 Task: Search one way flight ticket for 5 adults, 1 child, 2 infants in seat and 1 infant on lap in business from Panama City: Northwest Florida Beaches International Airport to Fort Wayne: Fort Wayne International Airport on 5-4-2023. Choice of flights is Alaska. Number of bags: 11 checked bags. Price is upto 91000. Outbound departure time preference is 23:30.
Action: Mouse moved to (302, 270)
Screenshot: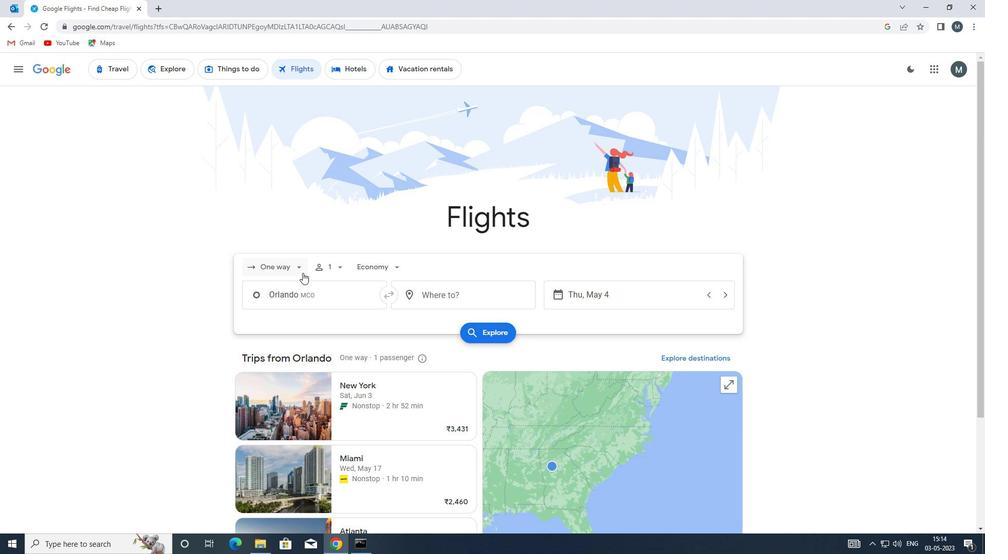 
Action: Mouse pressed left at (302, 270)
Screenshot: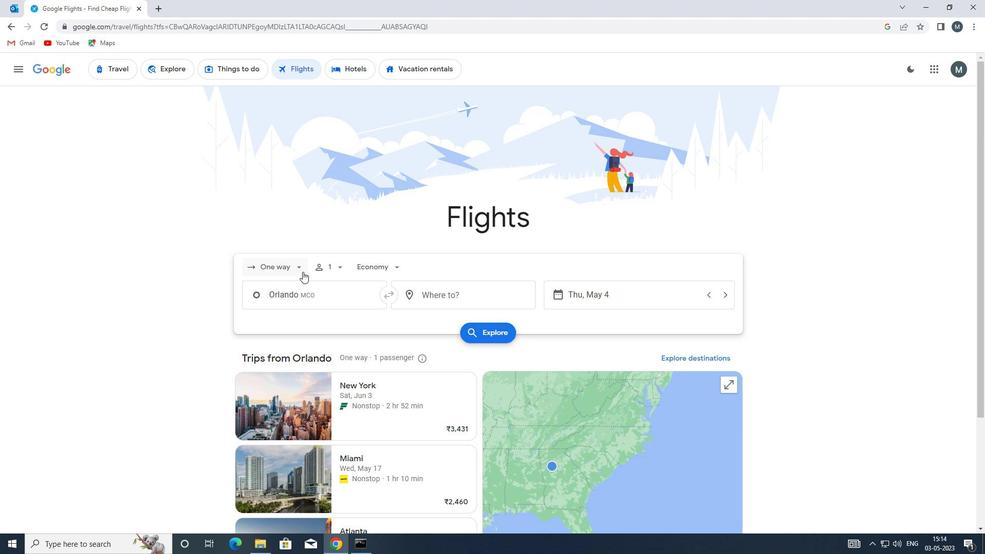 
Action: Mouse moved to (294, 316)
Screenshot: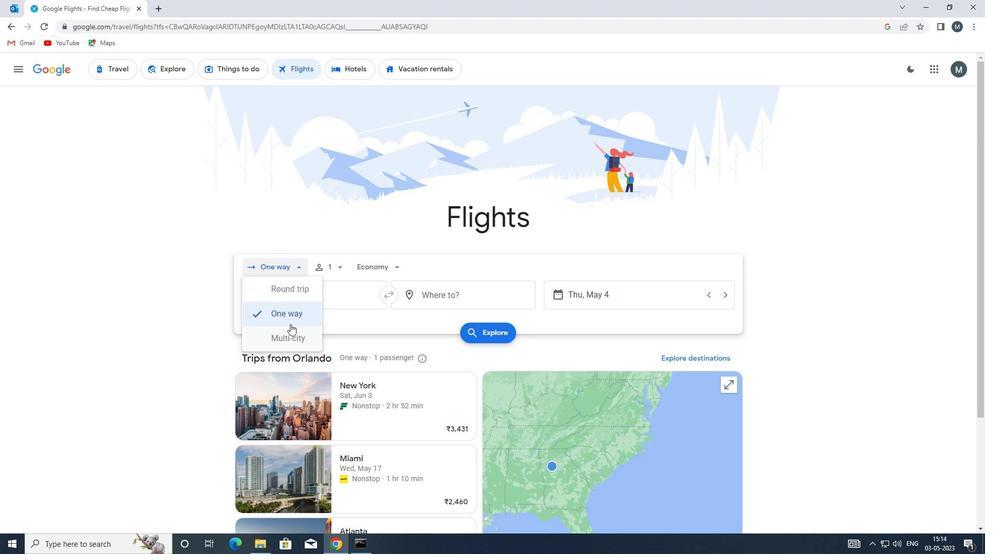 
Action: Mouse pressed left at (294, 316)
Screenshot: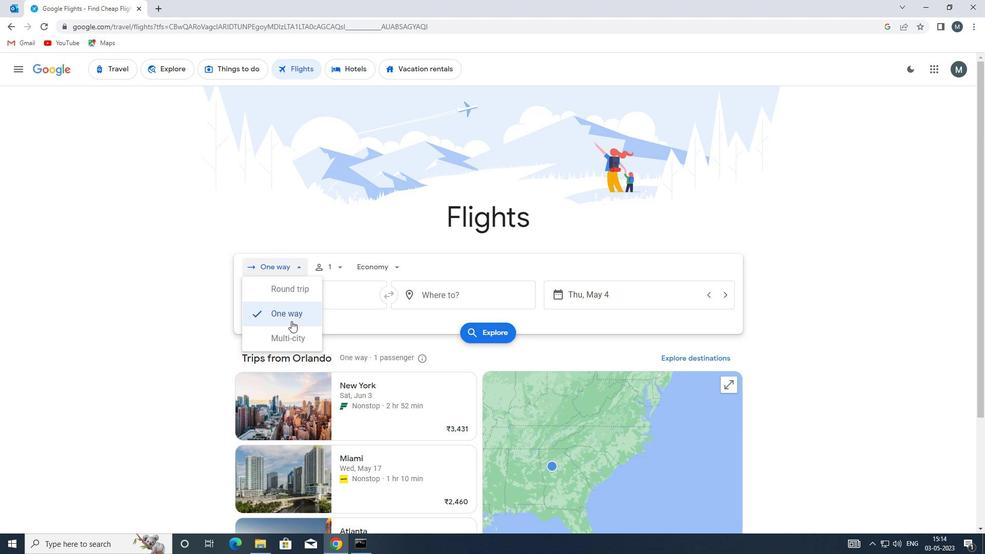 
Action: Mouse moved to (344, 269)
Screenshot: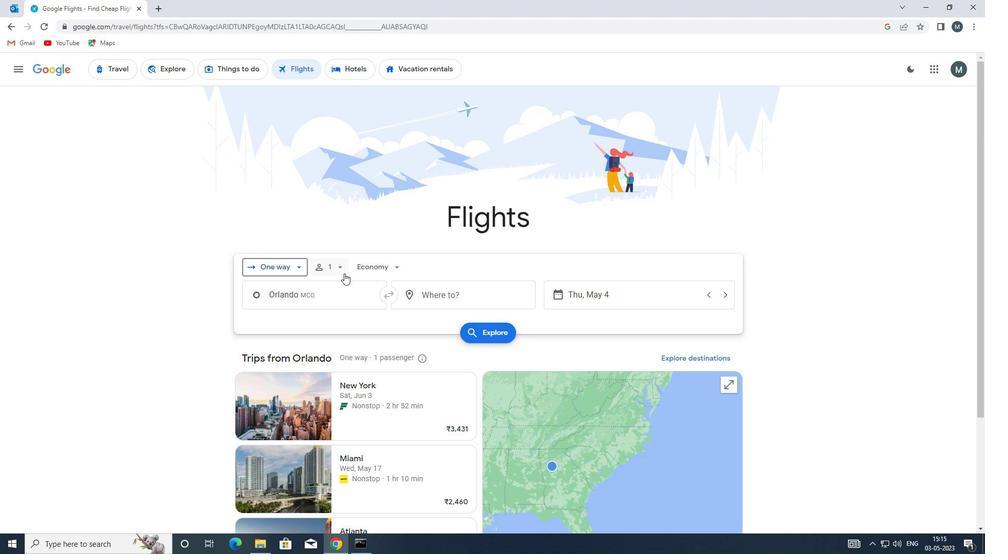 
Action: Mouse pressed left at (344, 269)
Screenshot: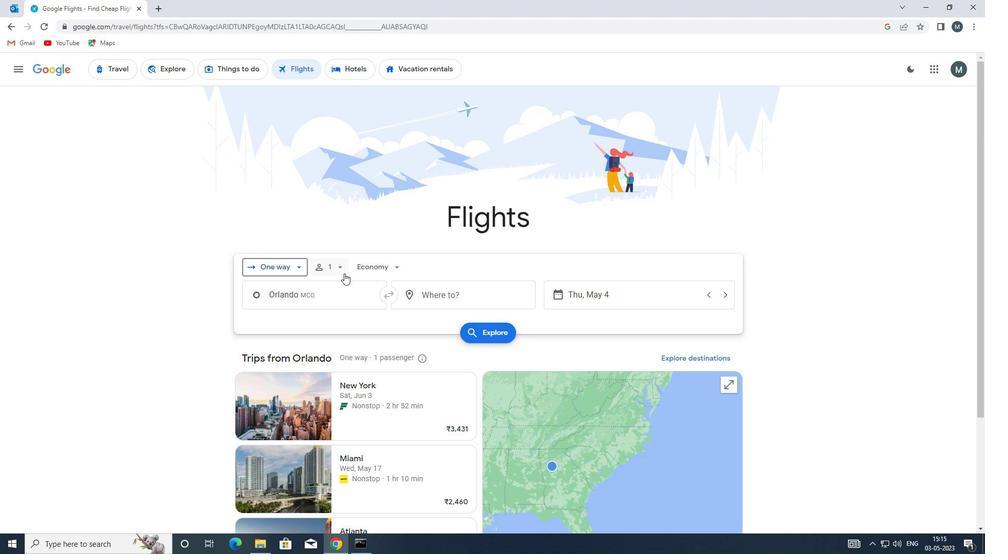 
Action: Mouse moved to (418, 295)
Screenshot: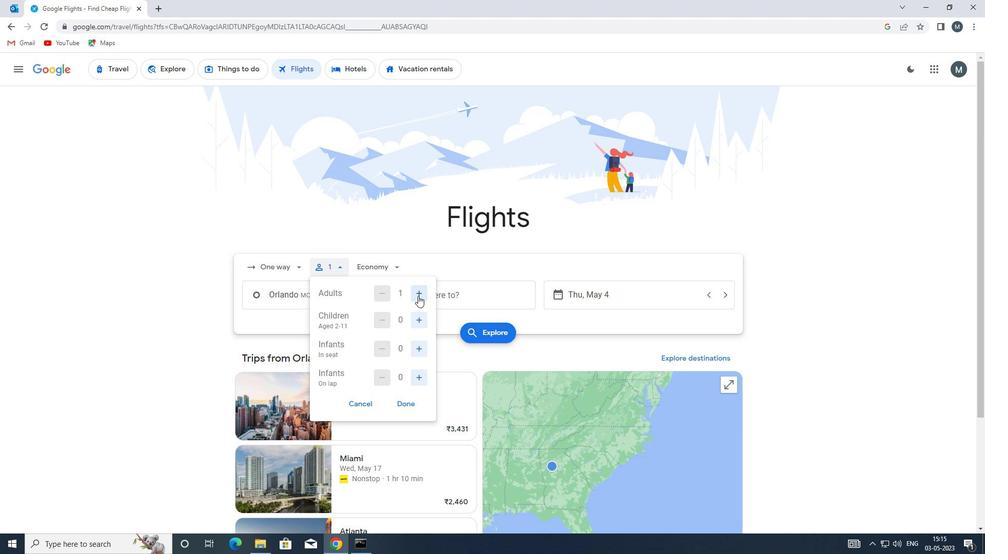 
Action: Mouse pressed left at (418, 295)
Screenshot: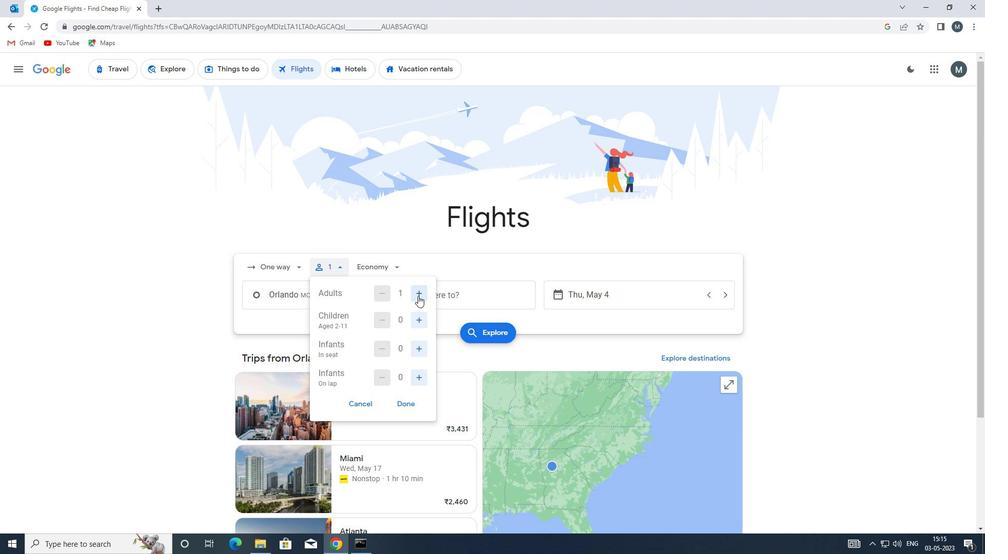 
Action: Mouse pressed left at (418, 295)
Screenshot: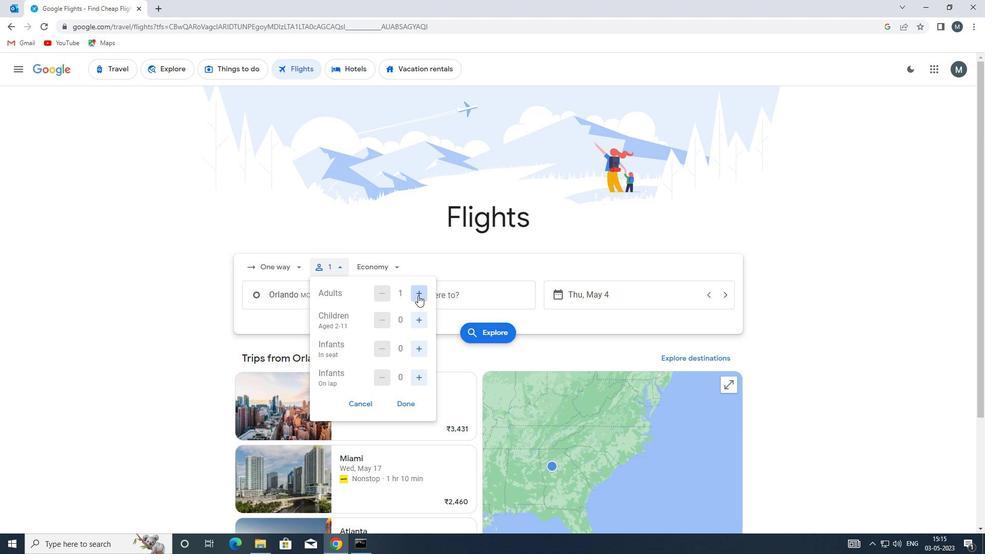 
Action: Mouse pressed left at (418, 295)
Screenshot: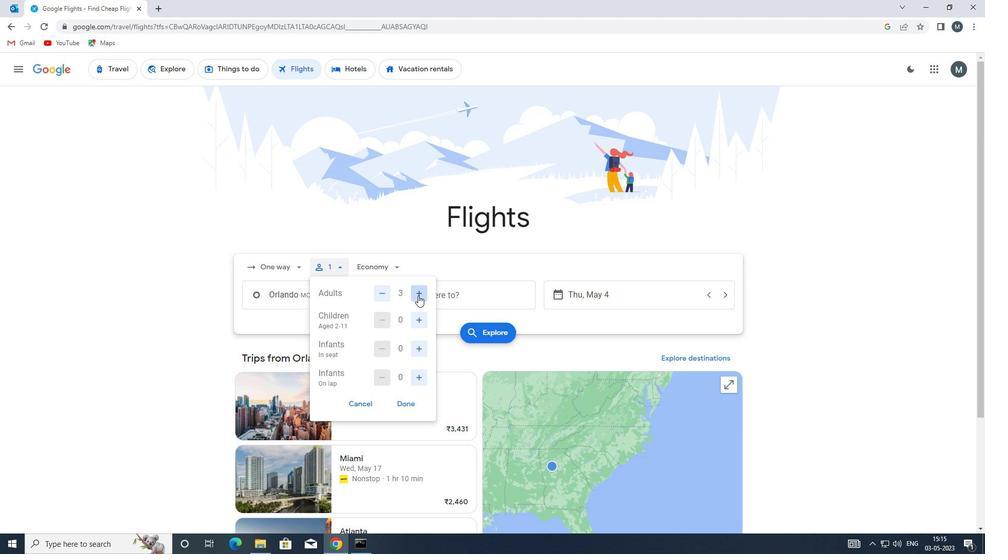 
Action: Mouse pressed left at (418, 295)
Screenshot: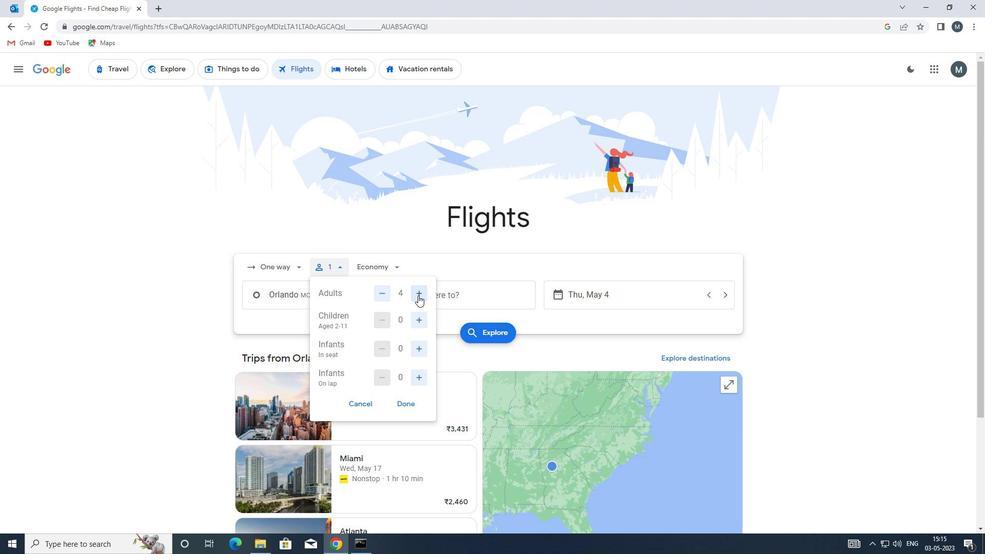 
Action: Mouse moved to (420, 319)
Screenshot: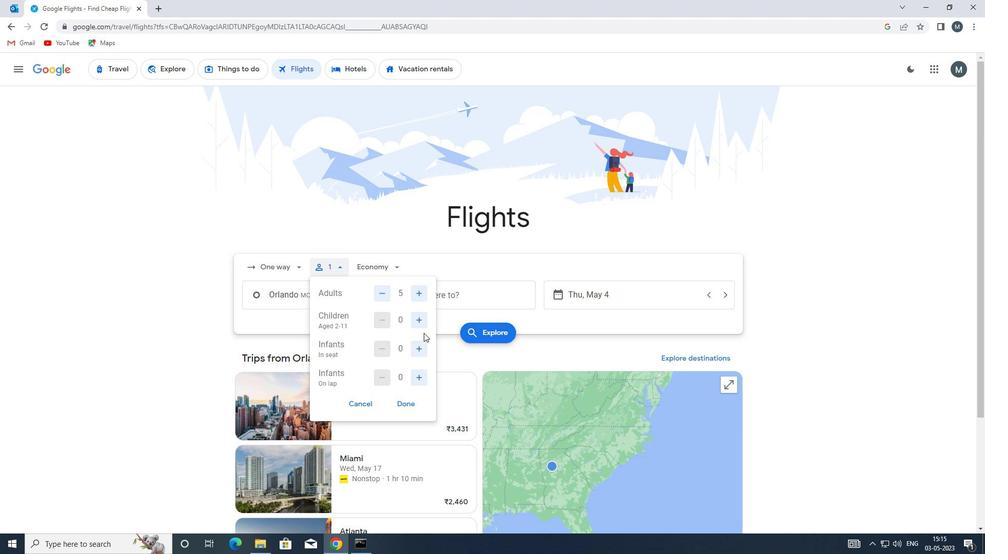 
Action: Mouse pressed left at (420, 319)
Screenshot: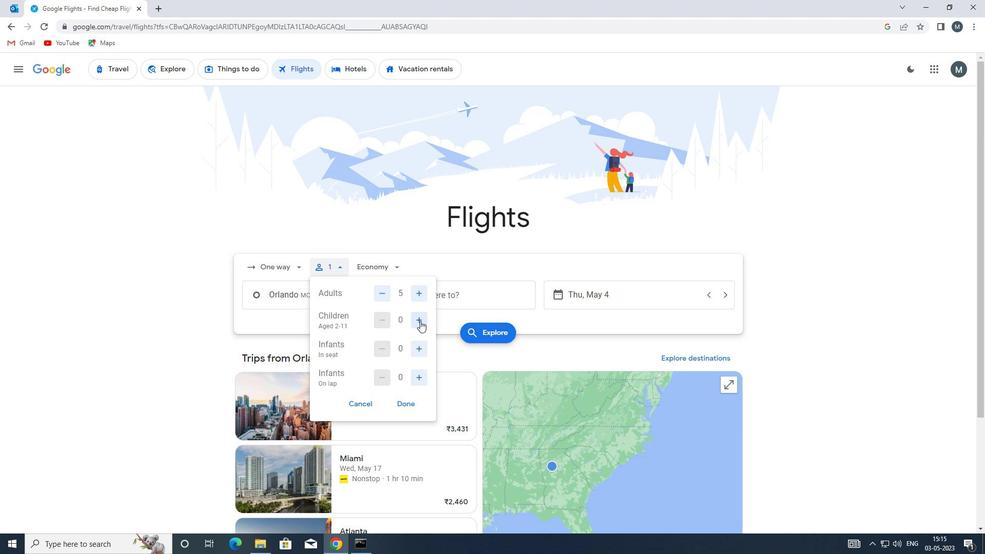 
Action: Mouse moved to (421, 346)
Screenshot: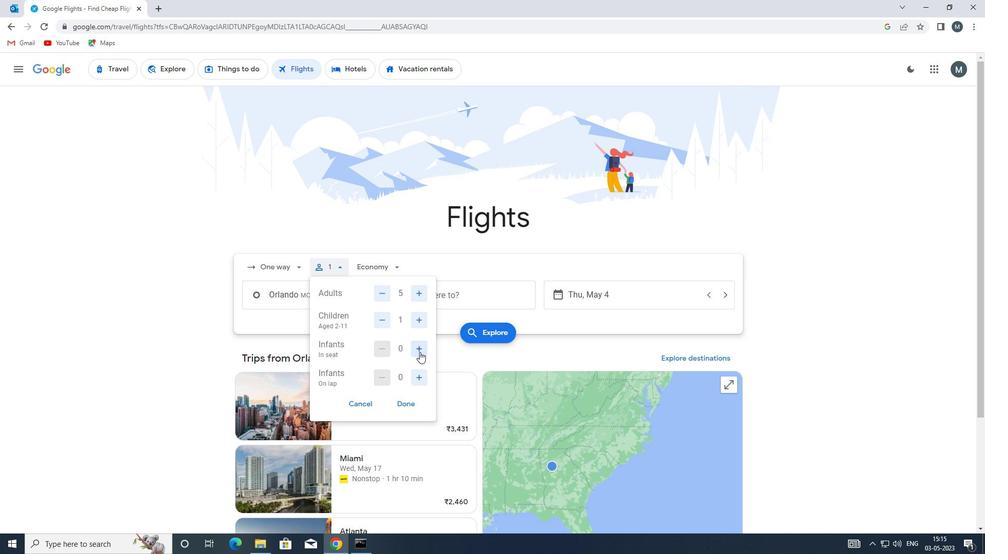 
Action: Mouse pressed left at (421, 346)
Screenshot: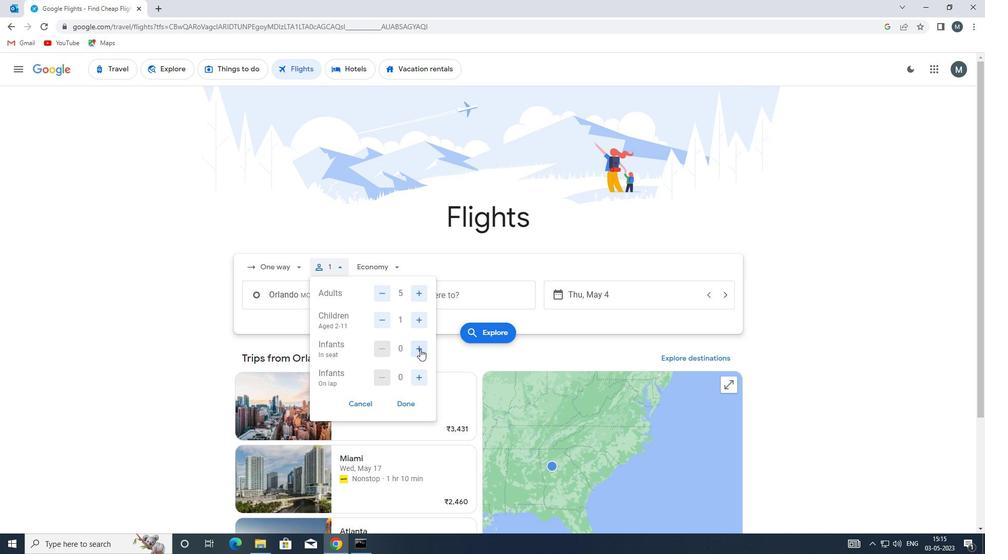 
Action: Mouse pressed left at (421, 346)
Screenshot: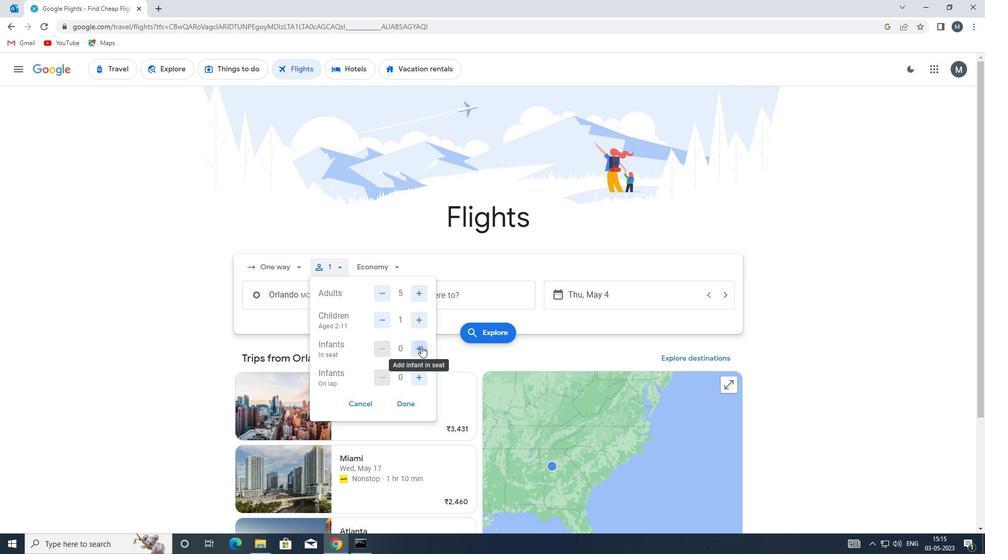 
Action: Mouse moved to (417, 374)
Screenshot: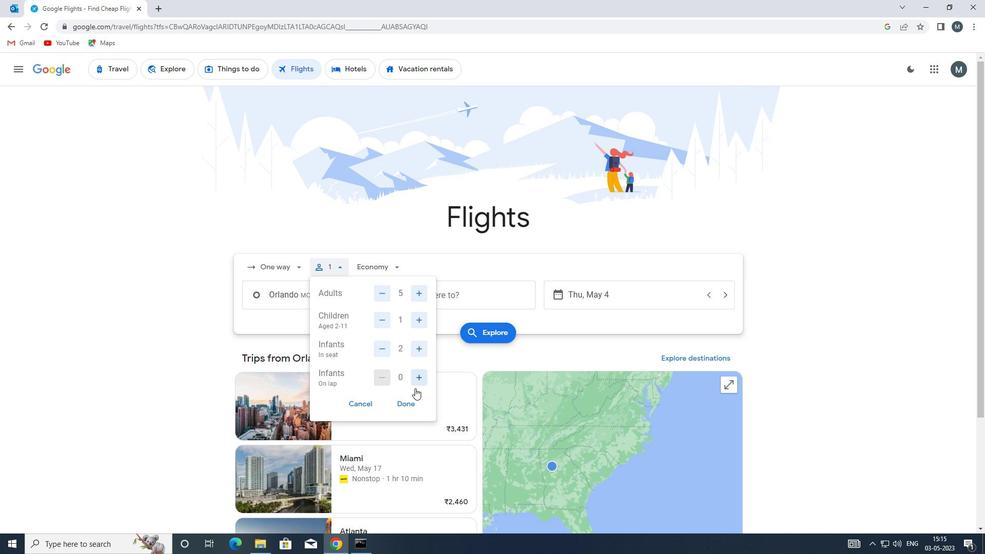 
Action: Mouse pressed left at (417, 374)
Screenshot: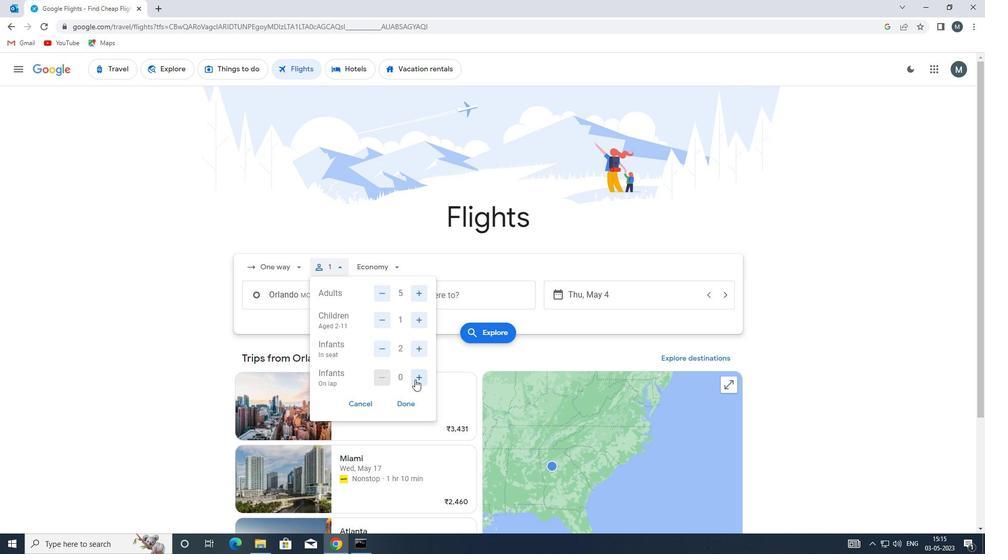 
Action: Mouse moved to (410, 410)
Screenshot: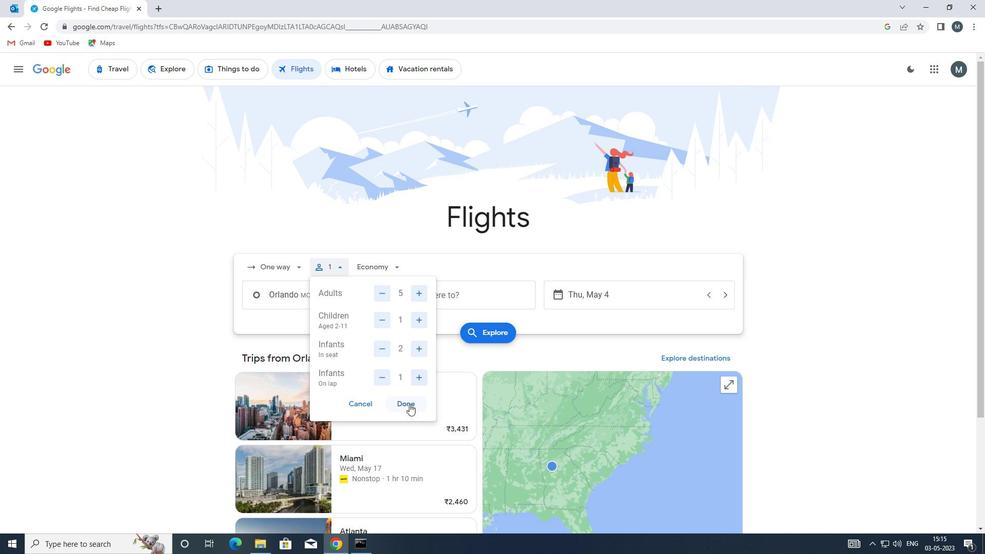 
Action: Mouse pressed left at (410, 410)
Screenshot: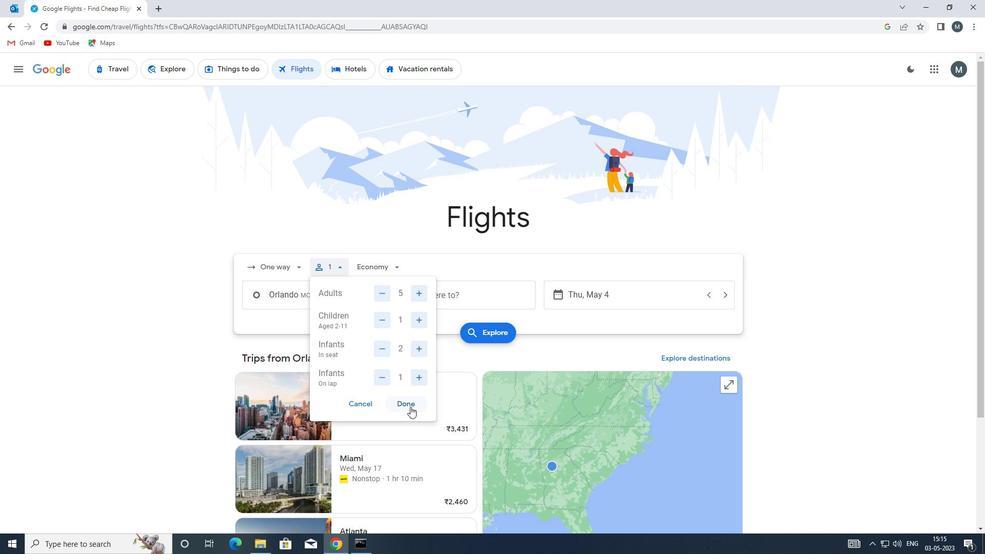 
Action: Mouse moved to (387, 268)
Screenshot: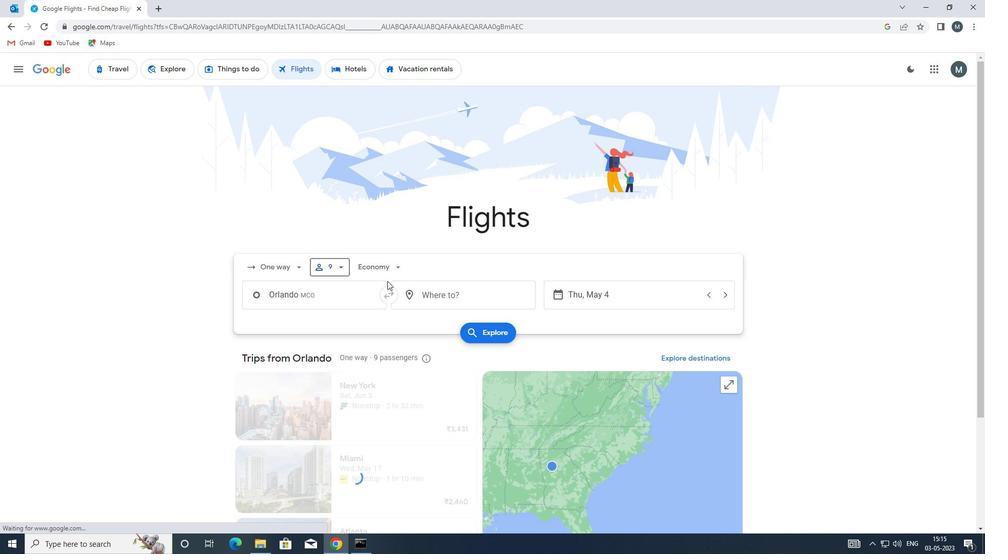 
Action: Mouse pressed left at (387, 268)
Screenshot: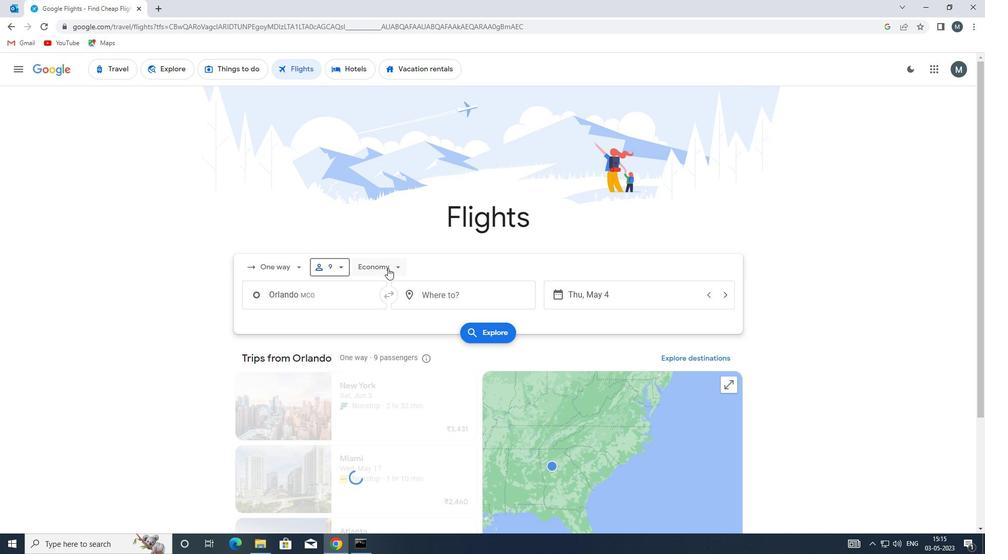 
Action: Mouse moved to (402, 337)
Screenshot: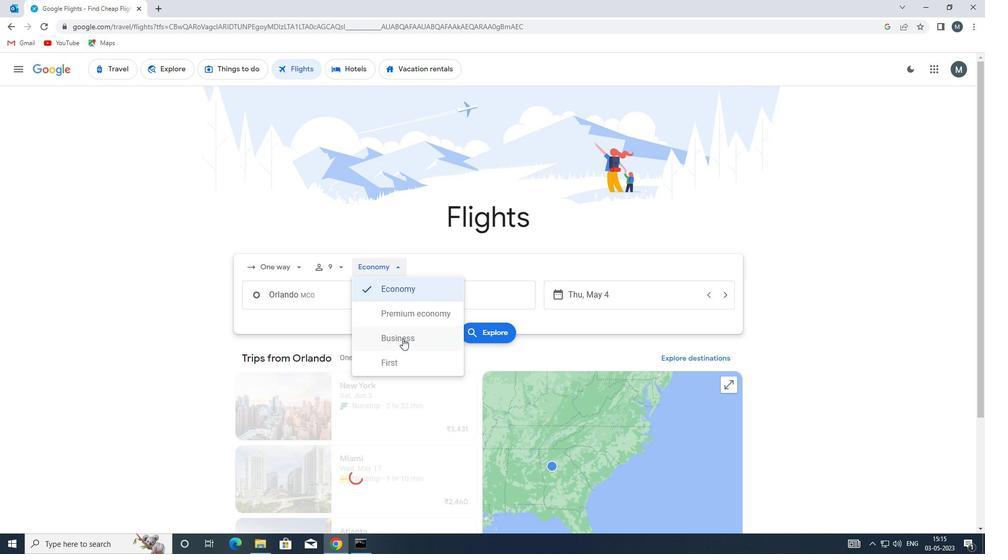 
Action: Mouse pressed left at (402, 337)
Screenshot: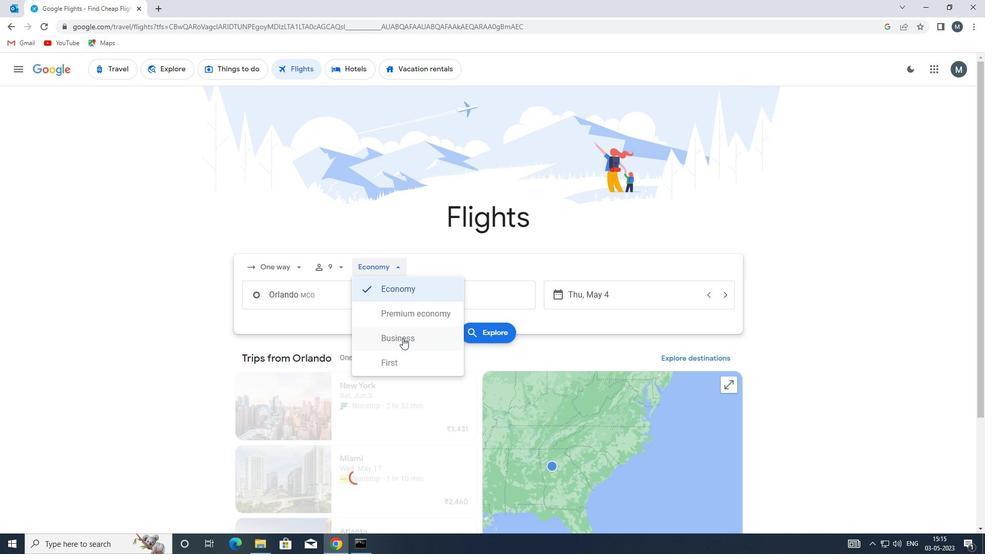
Action: Mouse moved to (312, 299)
Screenshot: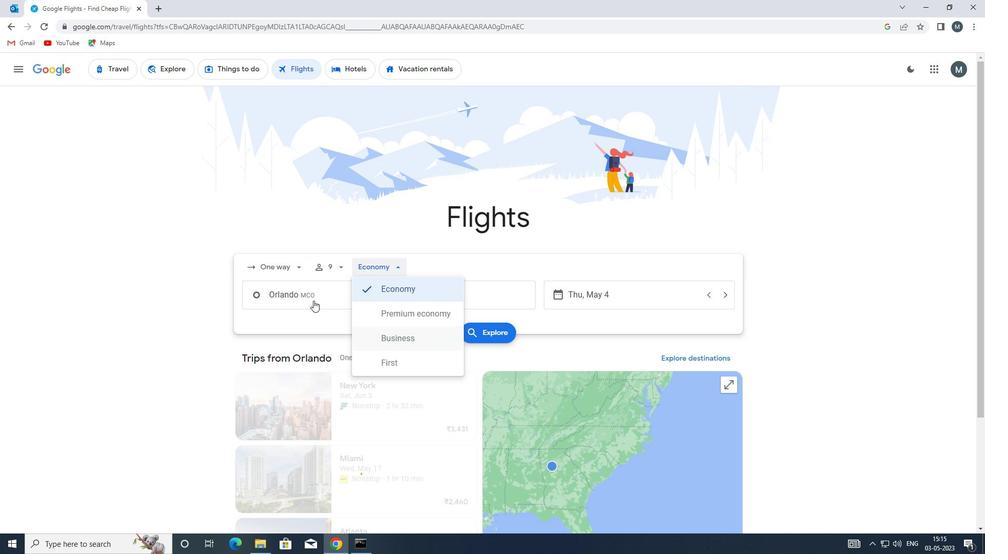 
Action: Mouse pressed left at (312, 299)
Screenshot: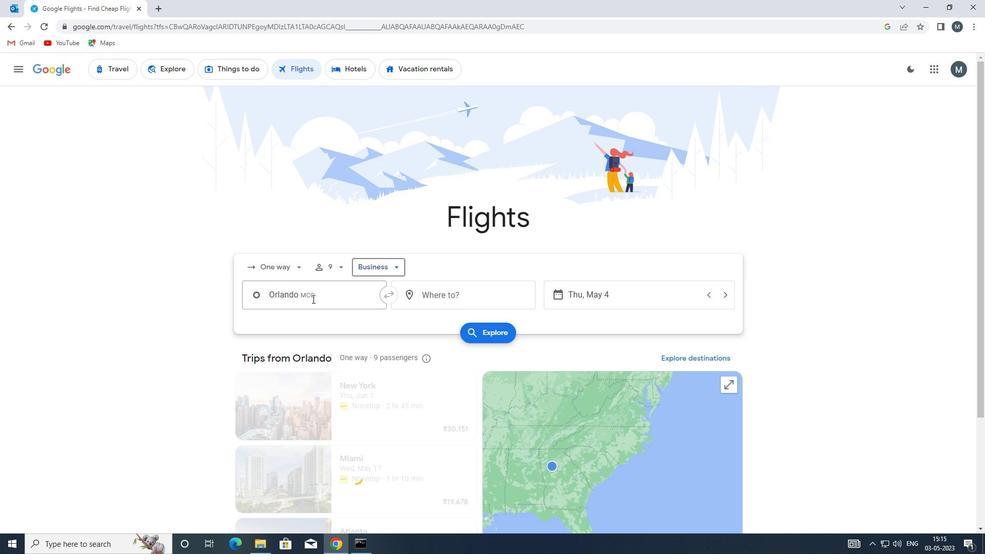 
Action: Key pressed ec
Screenshot: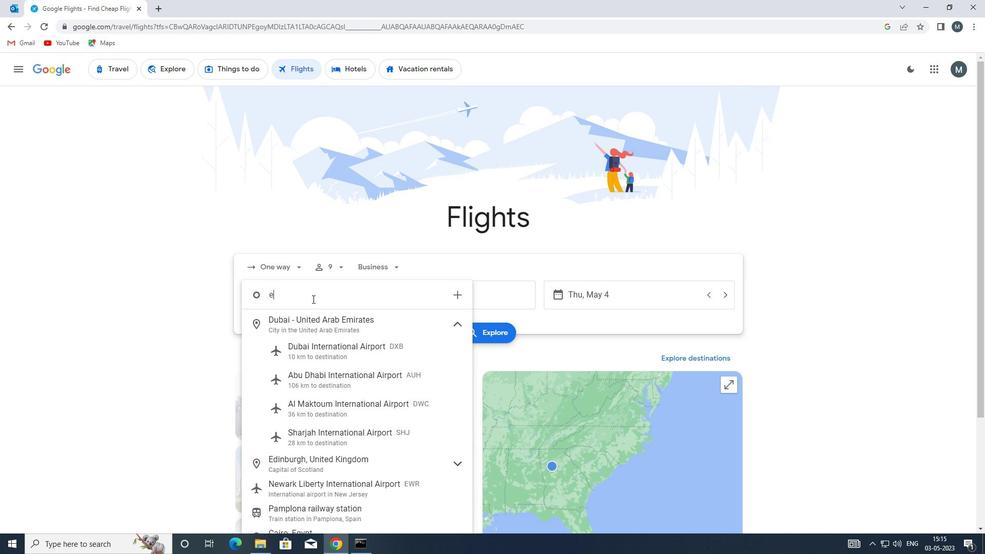 
Action: Mouse moved to (312, 299)
Screenshot: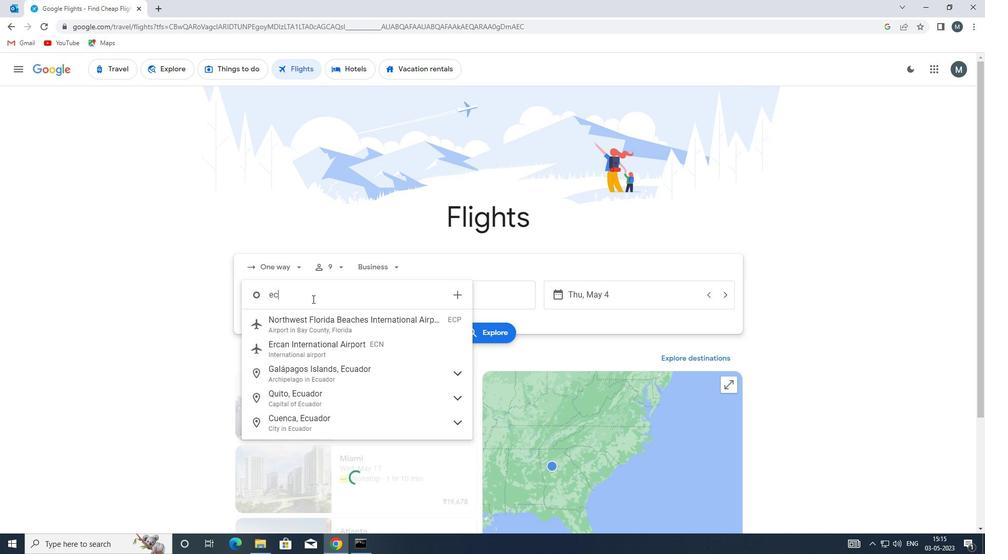 
Action: Key pressed p
Screenshot: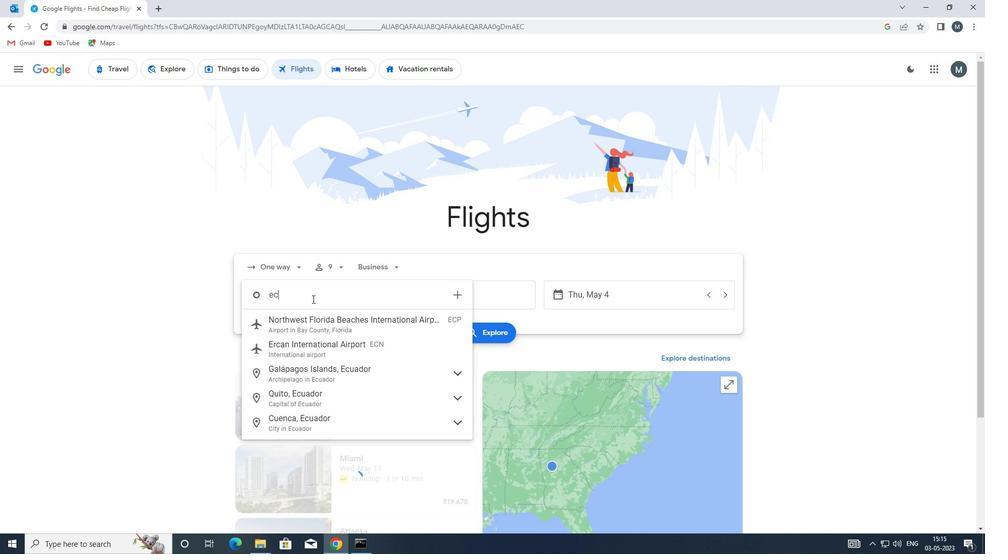 
Action: Mouse moved to (314, 321)
Screenshot: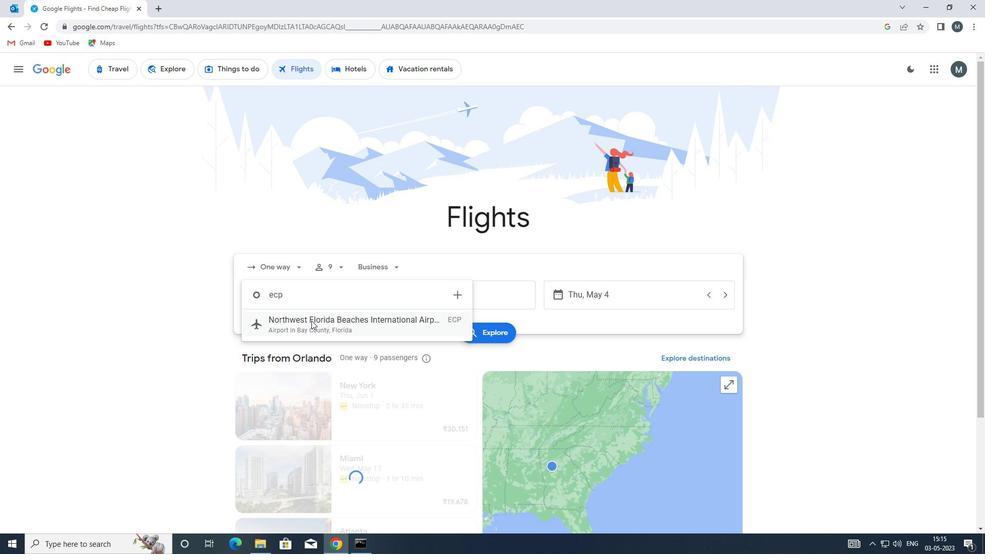 
Action: Mouse pressed left at (314, 321)
Screenshot: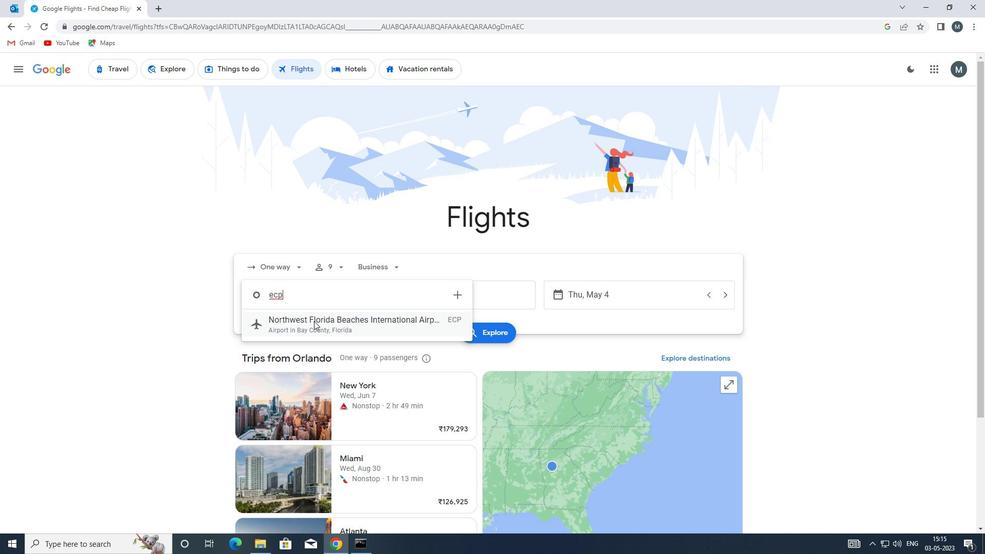 
Action: Mouse moved to (443, 298)
Screenshot: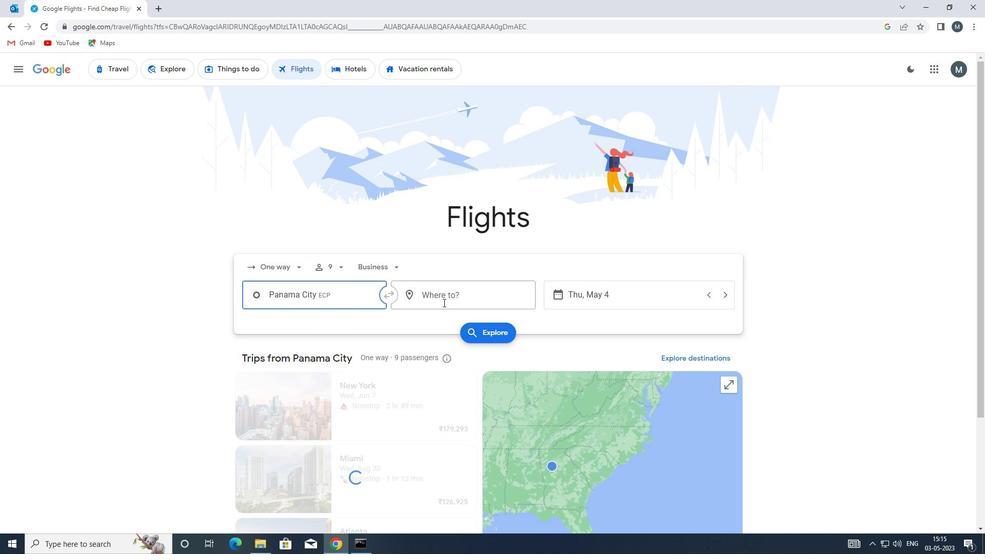 
Action: Mouse pressed left at (443, 298)
Screenshot: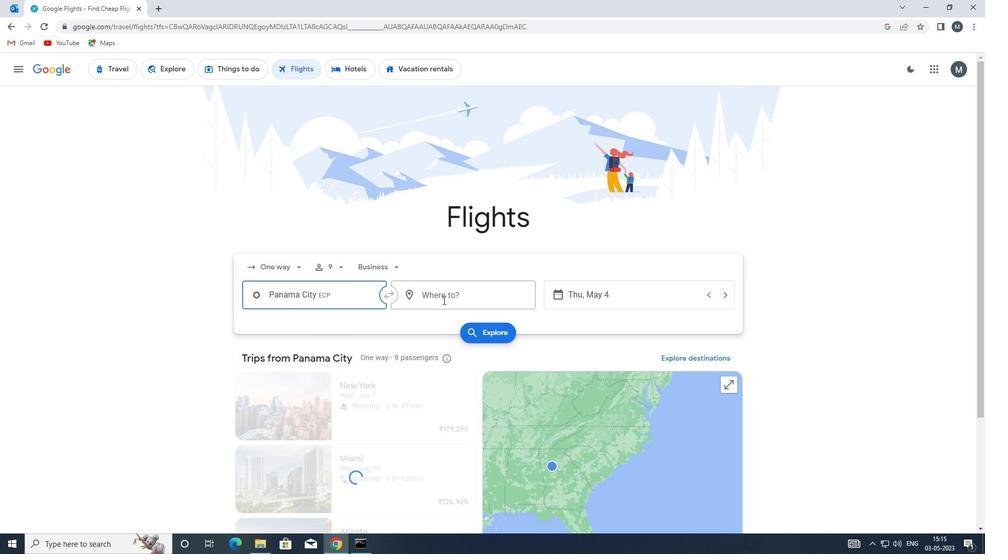 
Action: Key pressed fw
Screenshot: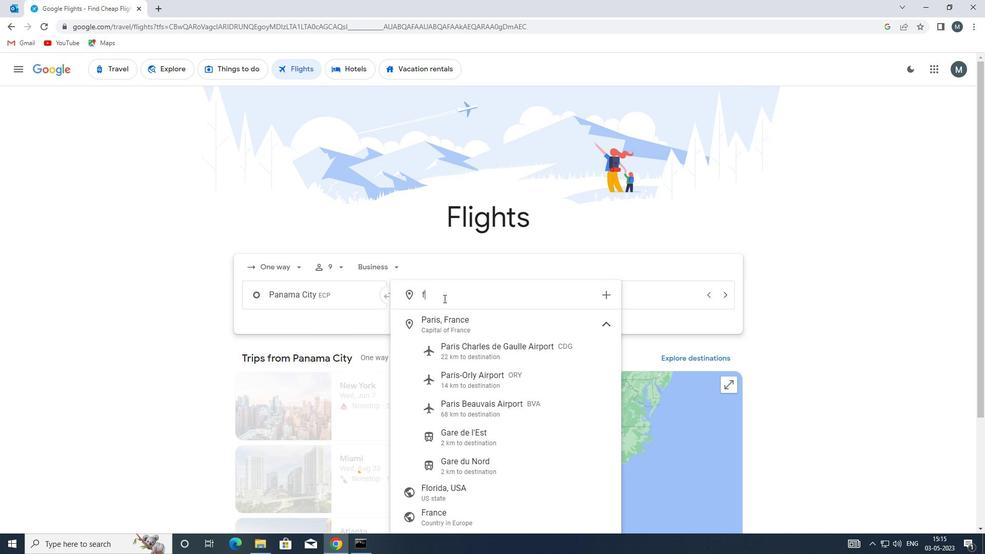 
Action: Mouse moved to (443, 298)
Screenshot: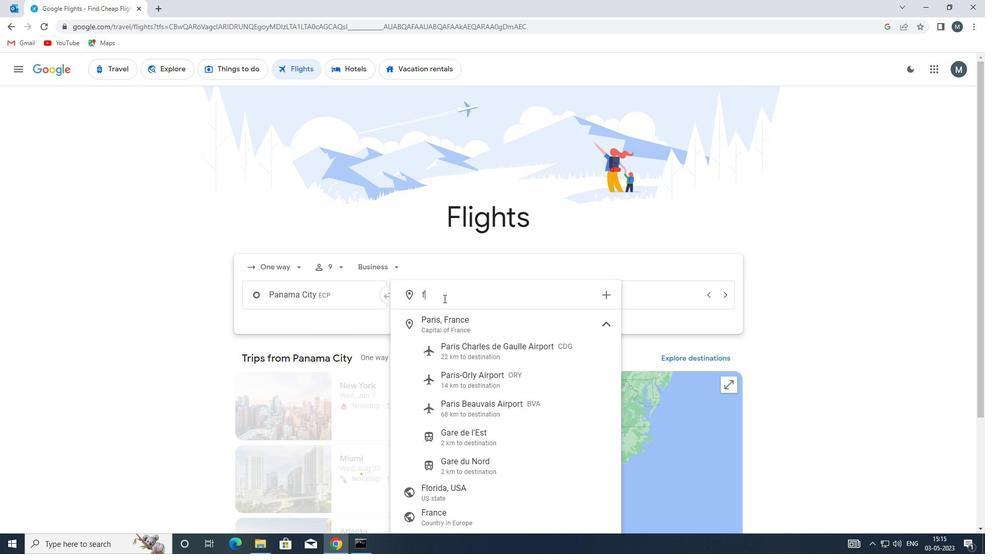 
Action: Key pressed a
Screenshot: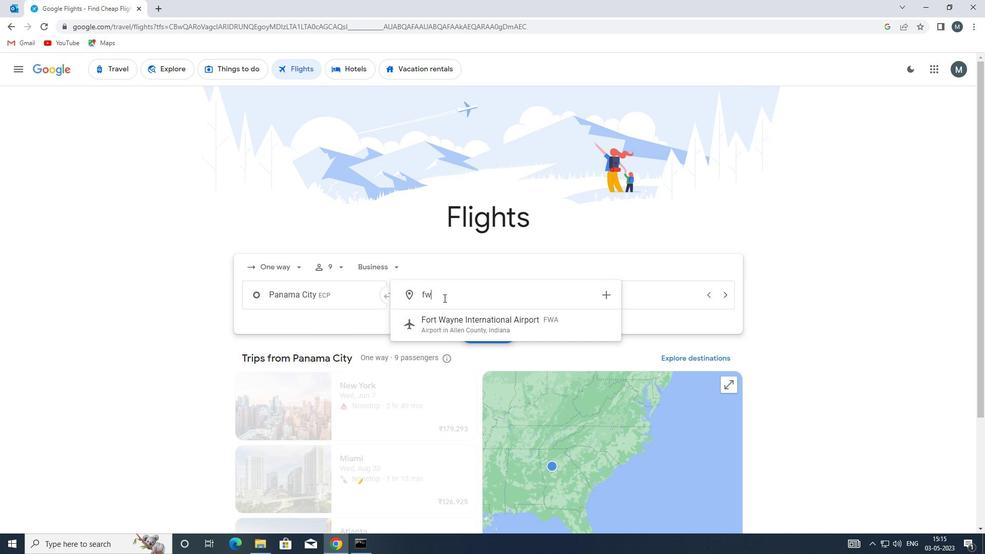 
Action: Mouse moved to (472, 322)
Screenshot: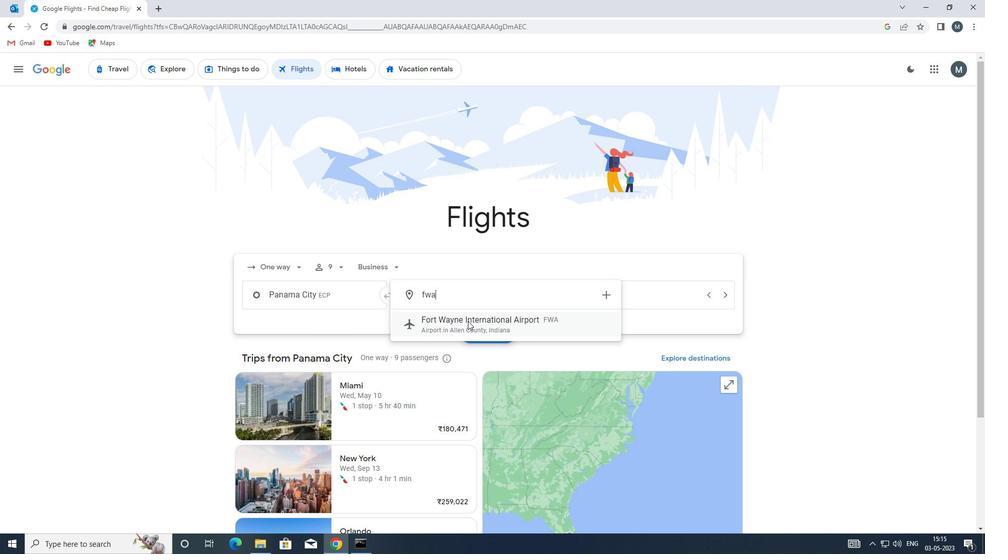 
Action: Mouse pressed left at (472, 322)
Screenshot: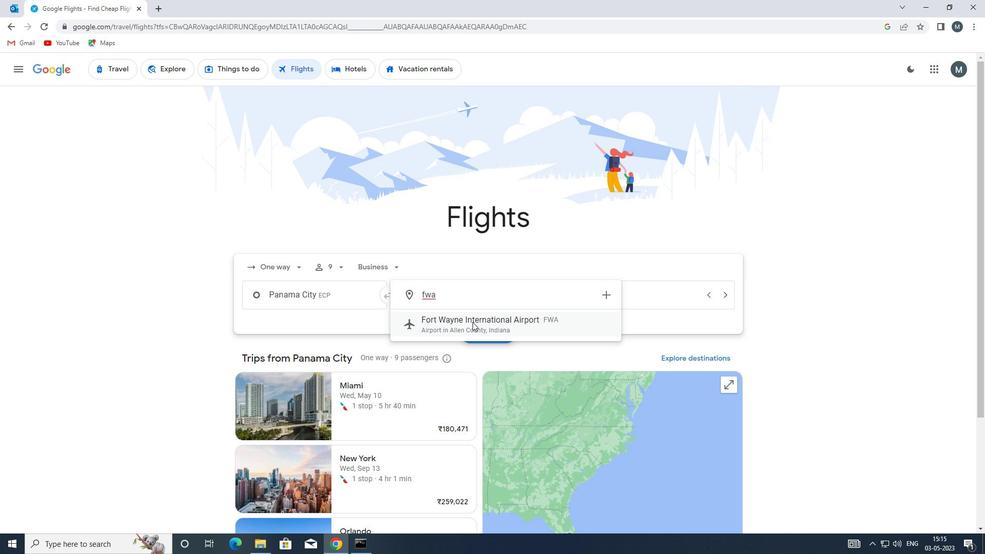 
Action: Mouse moved to (575, 300)
Screenshot: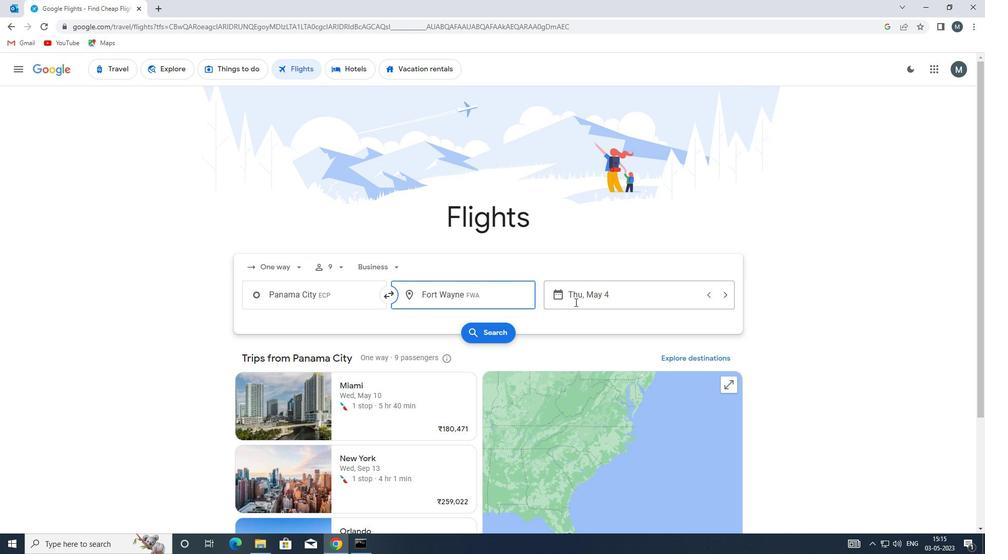 
Action: Mouse pressed left at (575, 300)
Screenshot: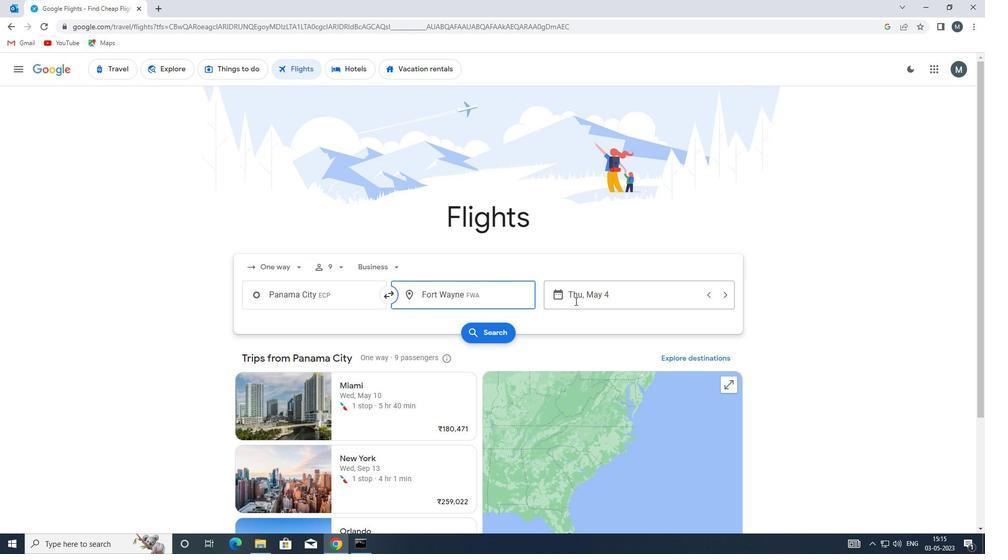 
Action: Mouse moved to (469, 349)
Screenshot: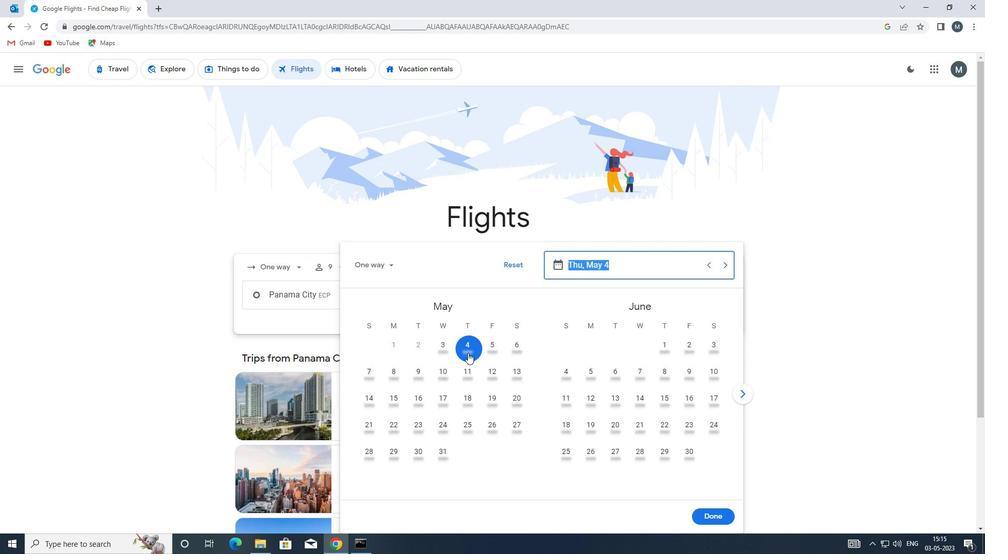 
Action: Mouse pressed left at (469, 349)
Screenshot: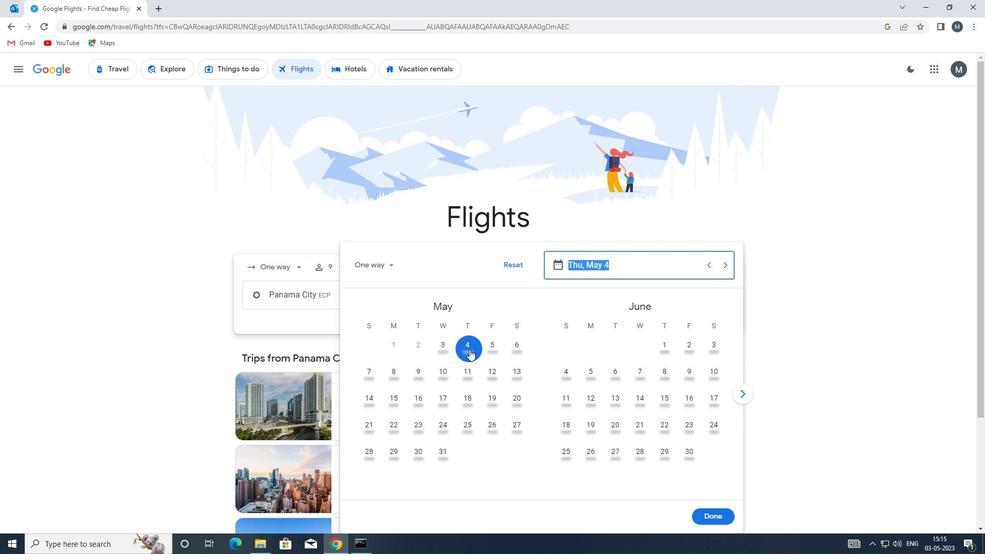 
Action: Mouse moved to (716, 513)
Screenshot: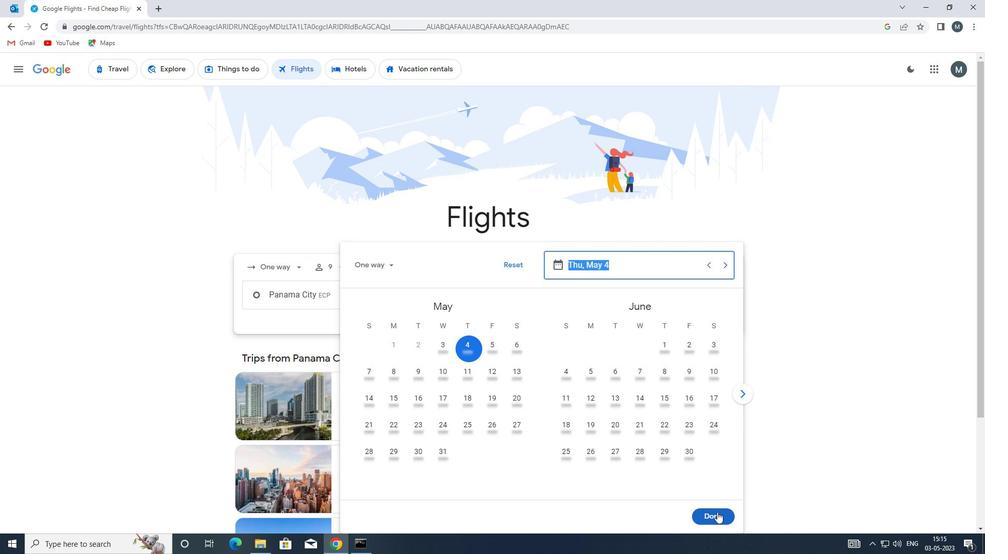 
Action: Mouse pressed left at (716, 513)
Screenshot: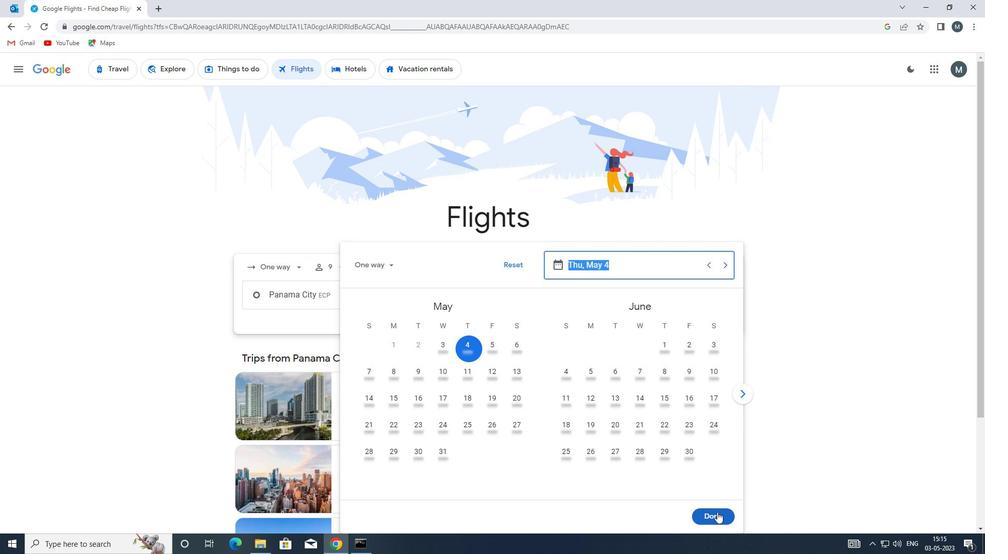 
Action: Mouse moved to (476, 335)
Screenshot: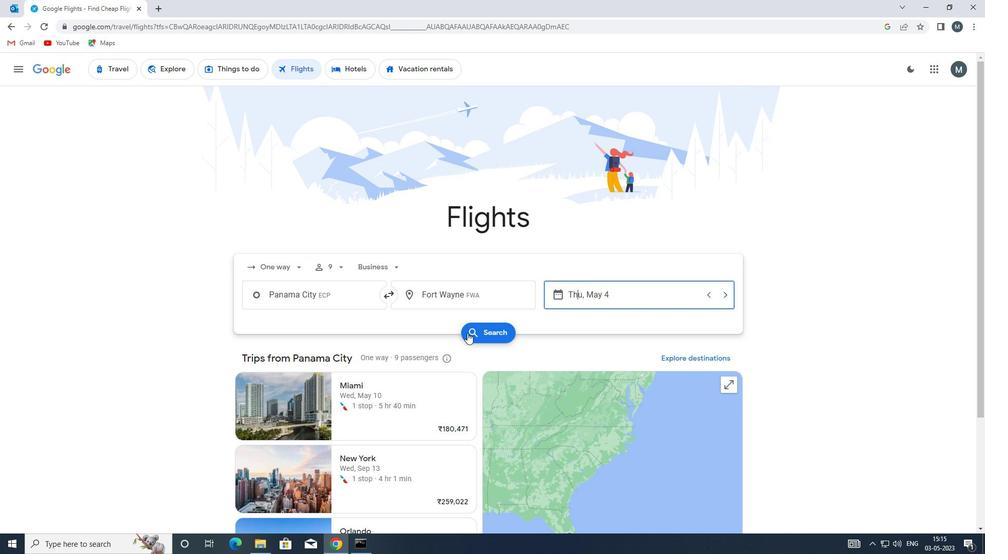 
Action: Mouse pressed left at (476, 335)
Screenshot: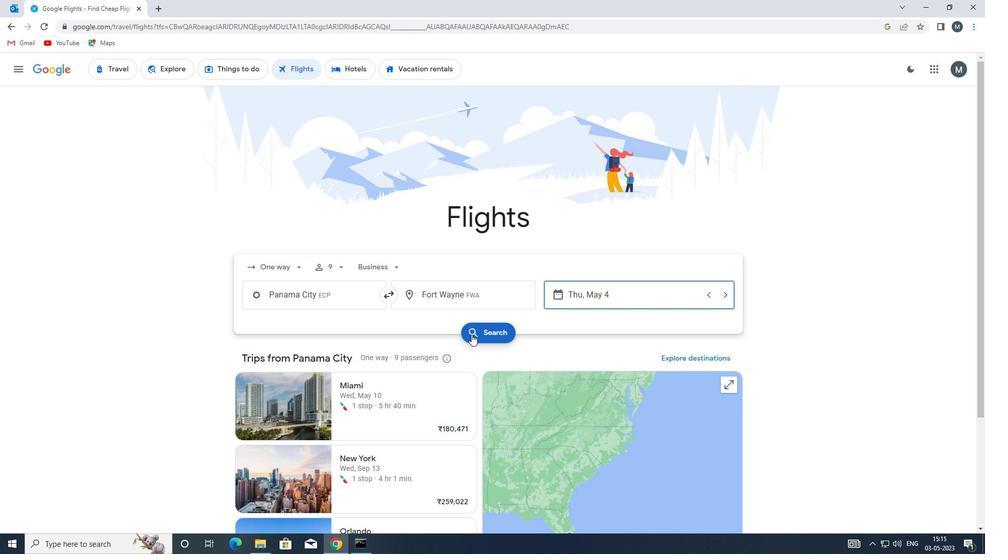 
Action: Mouse moved to (263, 157)
Screenshot: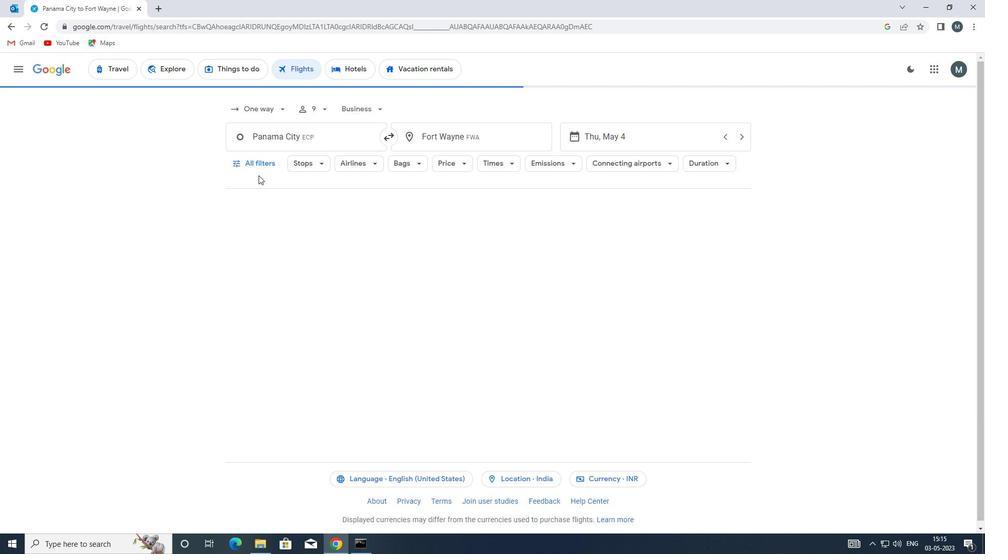 
Action: Mouse pressed left at (263, 157)
Screenshot: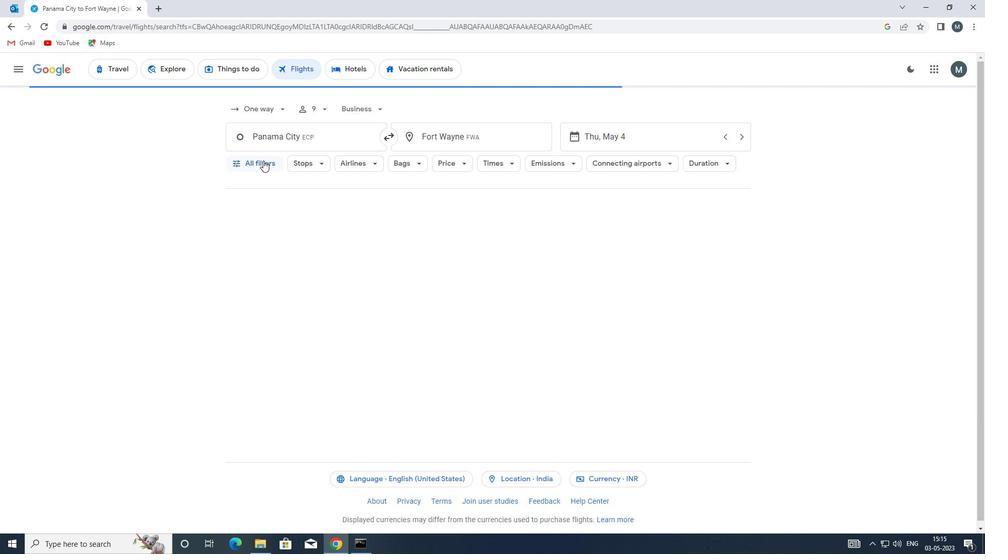 
Action: Mouse moved to (290, 274)
Screenshot: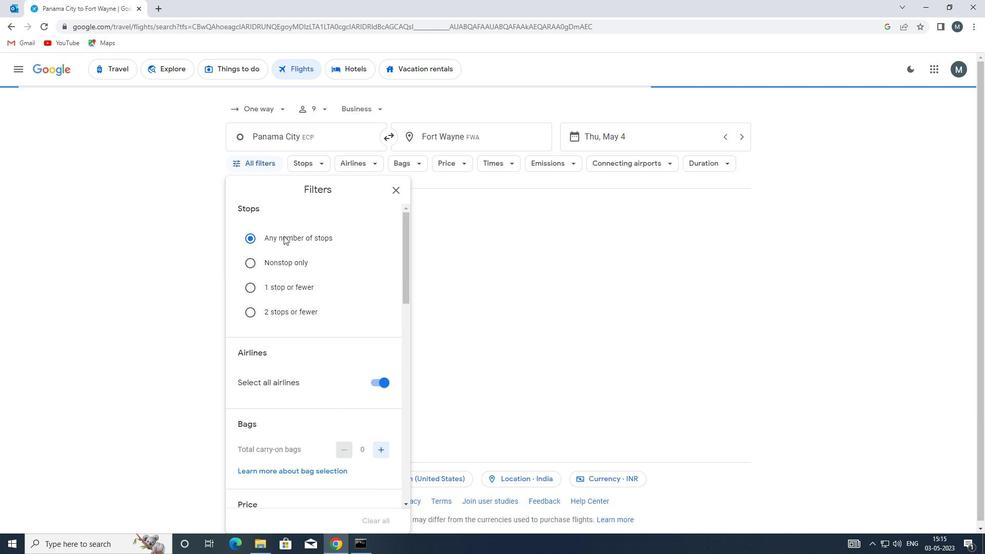 
Action: Mouse scrolled (290, 273) with delta (0, 0)
Screenshot: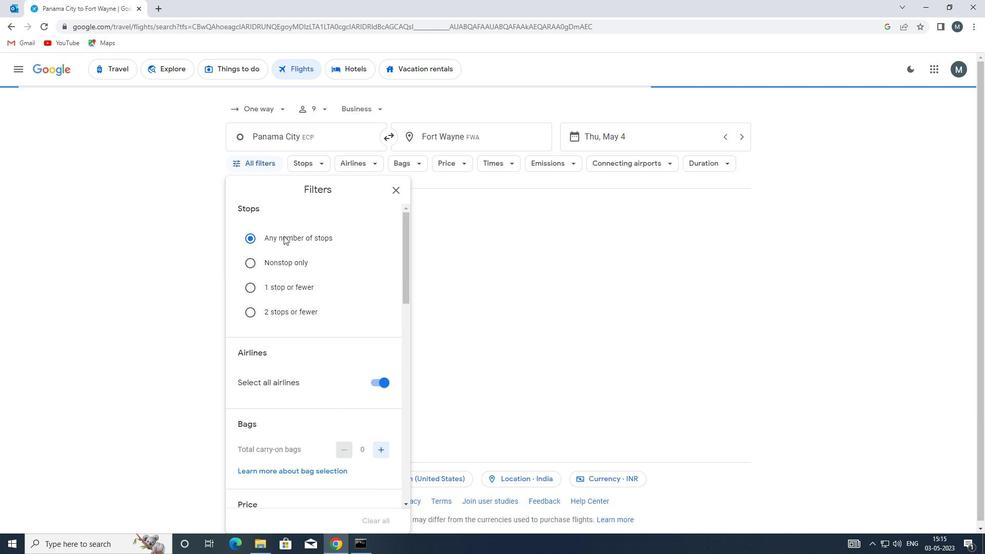
Action: Mouse moved to (288, 283)
Screenshot: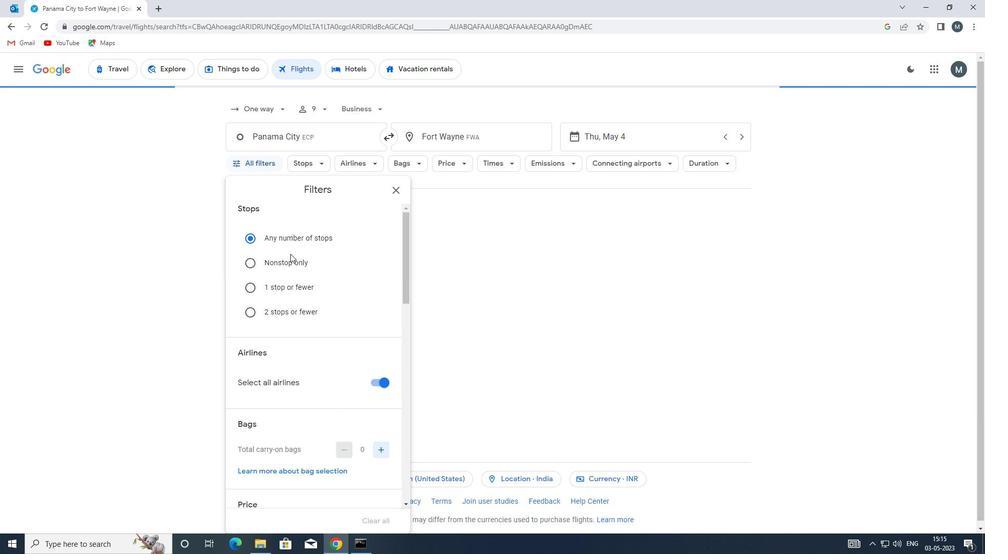 
Action: Mouse scrolled (288, 282) with delta (0, 0)
Screenshot: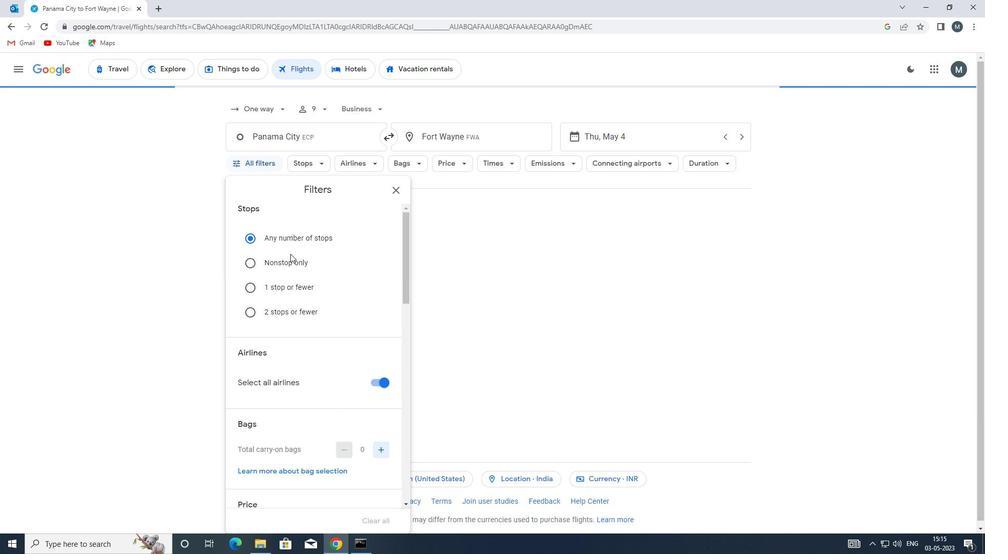 
Action: Mouse moved to (374, 284)
Screenshot: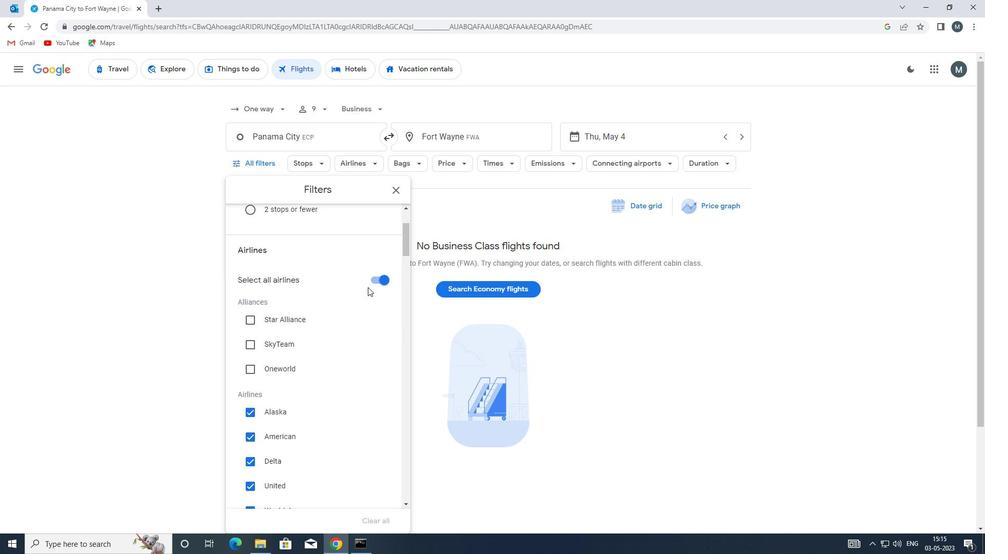 
Action: Mouse pressed left at (374, 284)
Screenshot: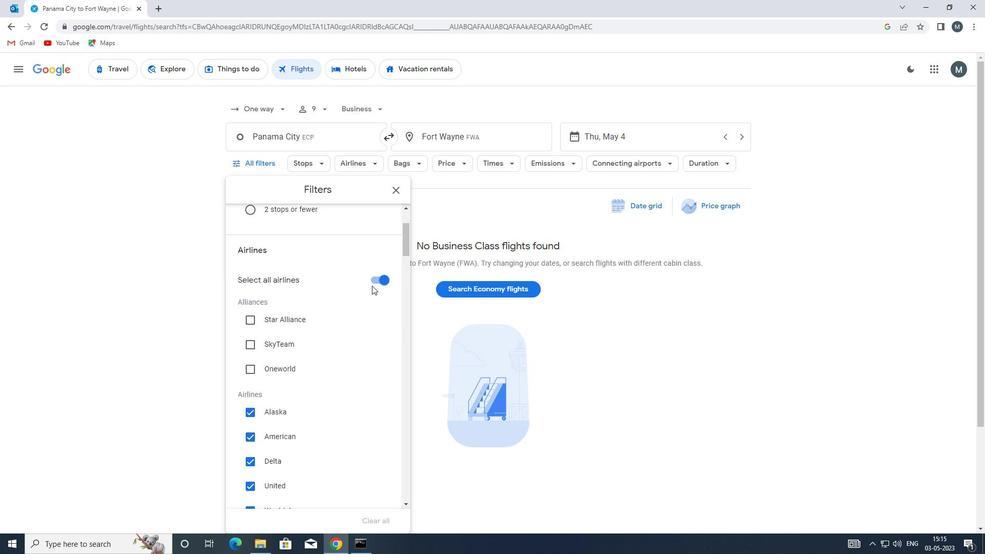 
Action: Mouse moved to (380, 278)
Screenshot: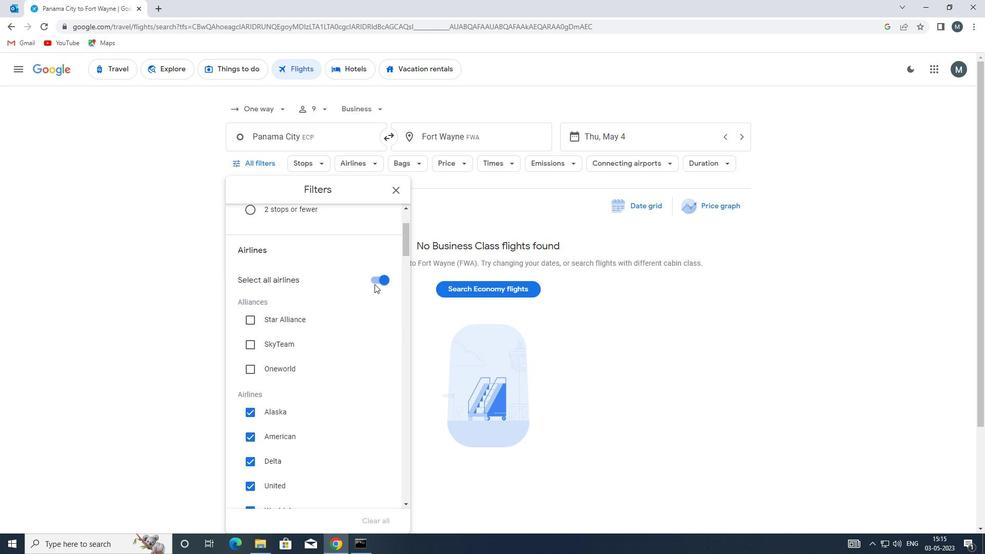
Action: Mouse pressed left at (380, 278)
Screenshot: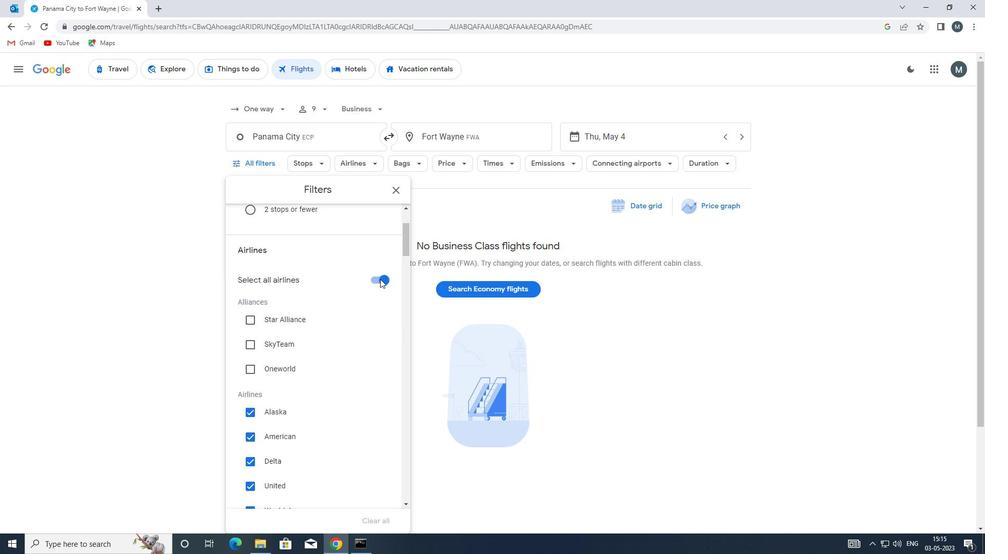 
Action: Mouse moved to (377, 279)
Screenshot: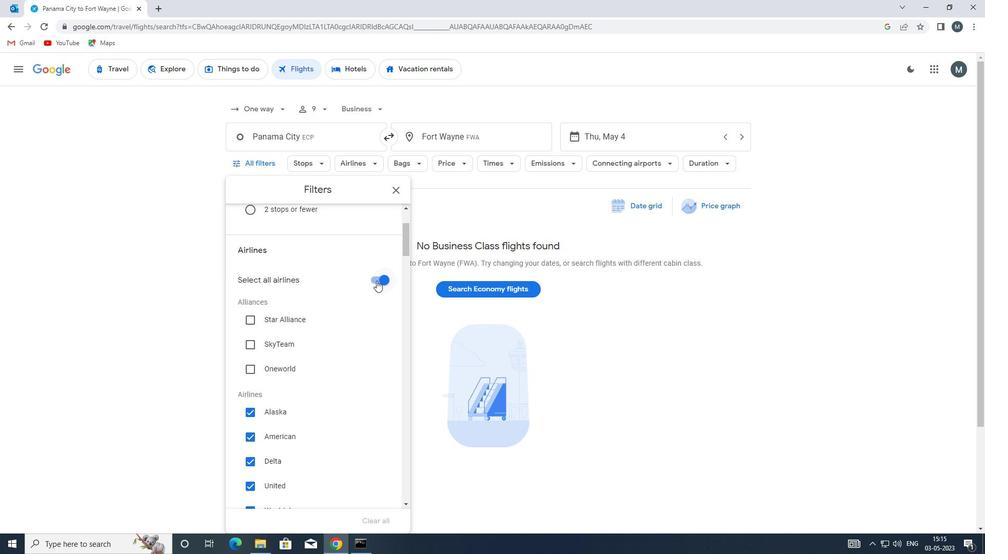 
Action: Mouse pressed left at (377, 279)
Screenshot: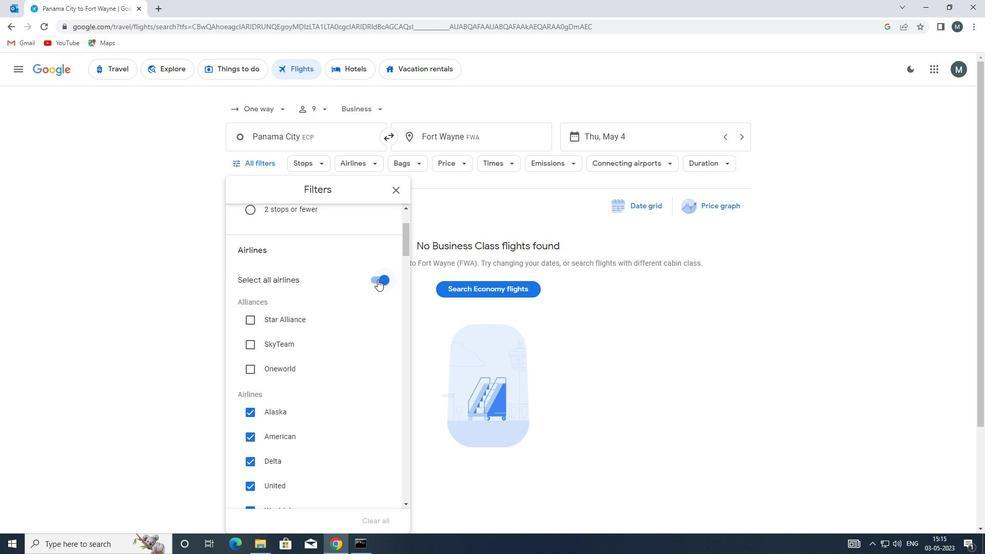 
Action: Mouse moved to (309, 304)
Screenshot: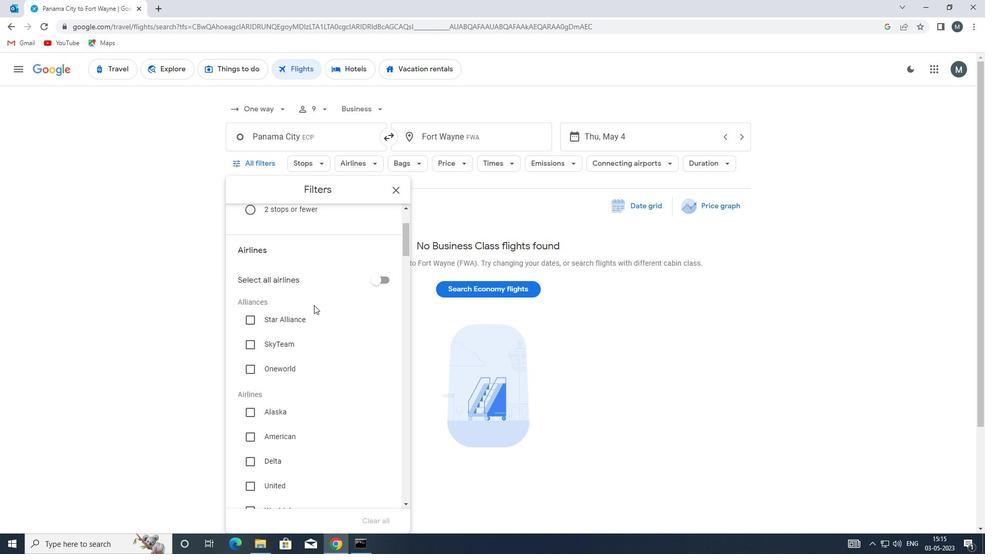 
Action: Mouse scrolled (309, 303) with delta (0, 0)
Screenshot: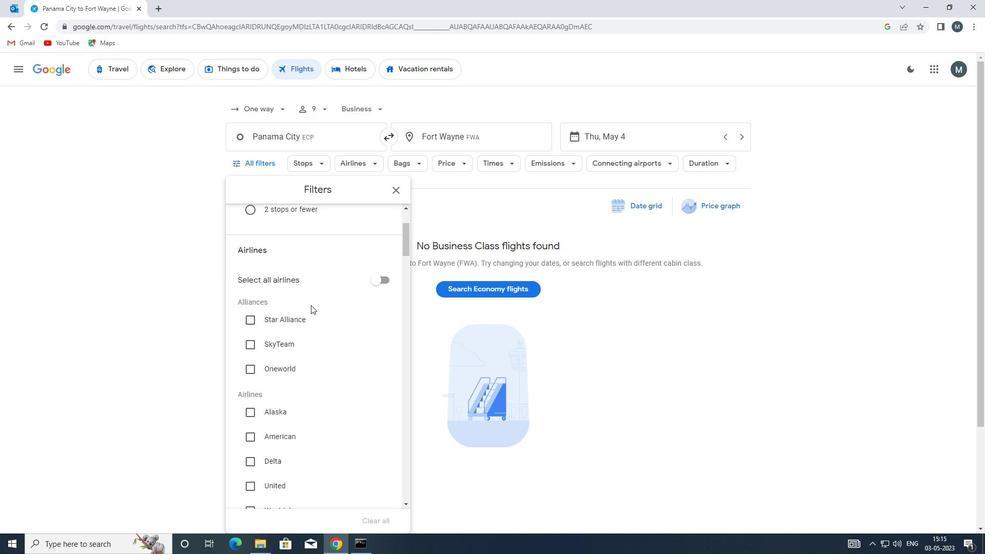
Action: Mouse moved to (301, 306)
Screenshot: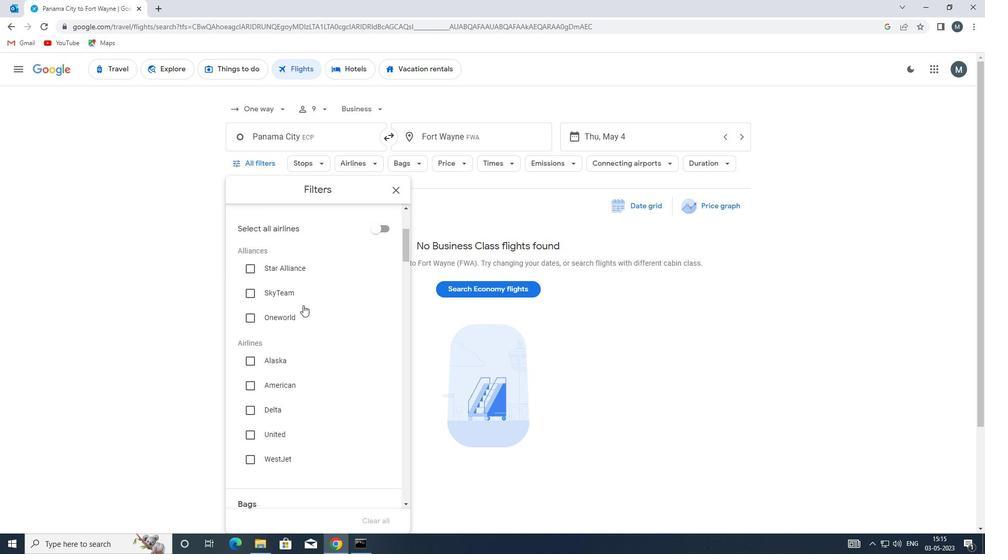 
Action: Mouse scrolled (301, 305) with delta (0, 0)
Screenshot: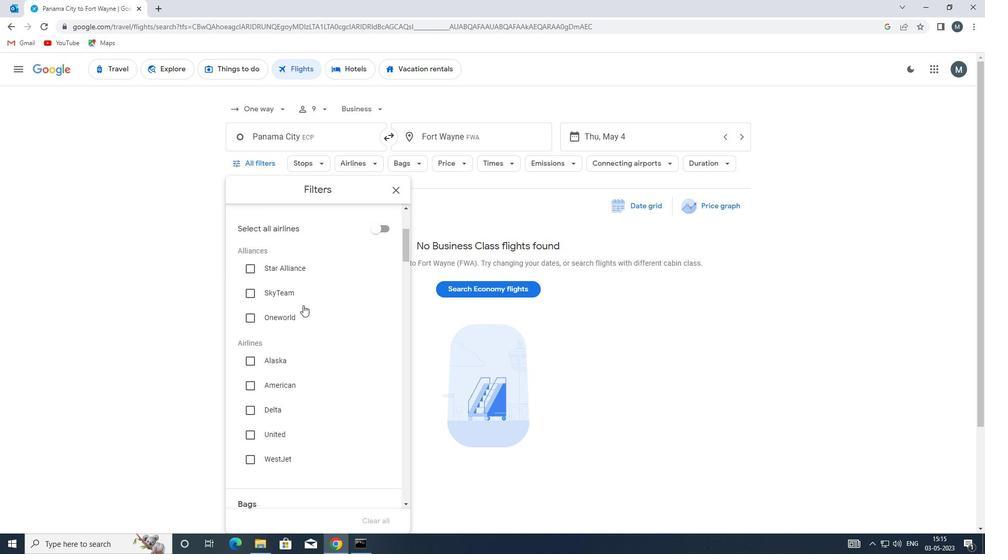 
Action: Mouse moved to (252, 311)
Screenshot: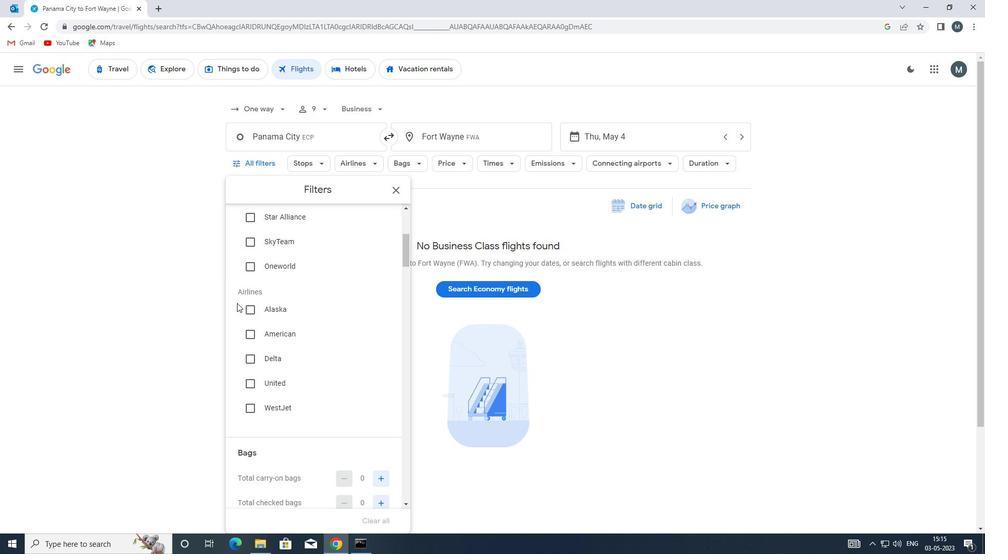 
Action: Mouse pressed left at (252, 311)
Screenshot: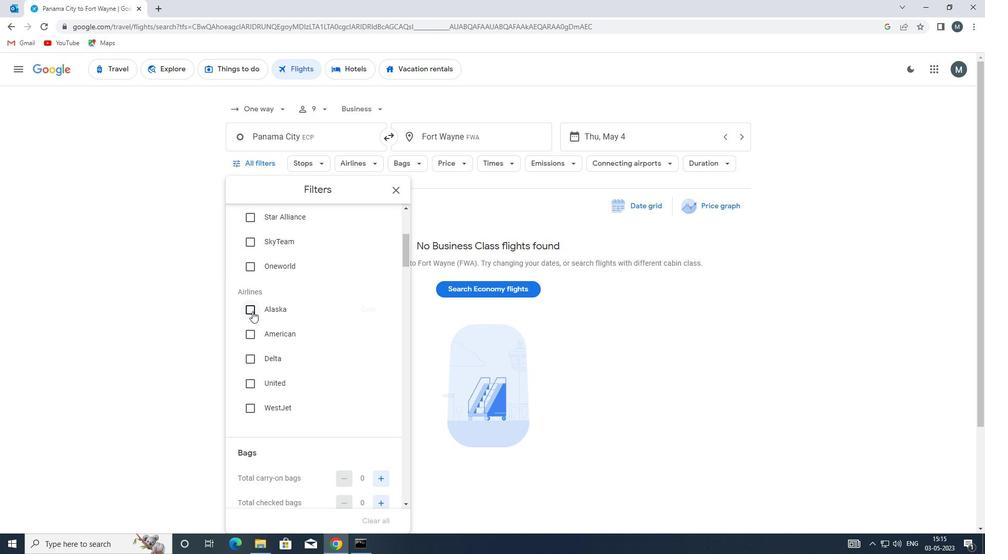 
Action: Mouse moved to (301, 299)
Screenshot: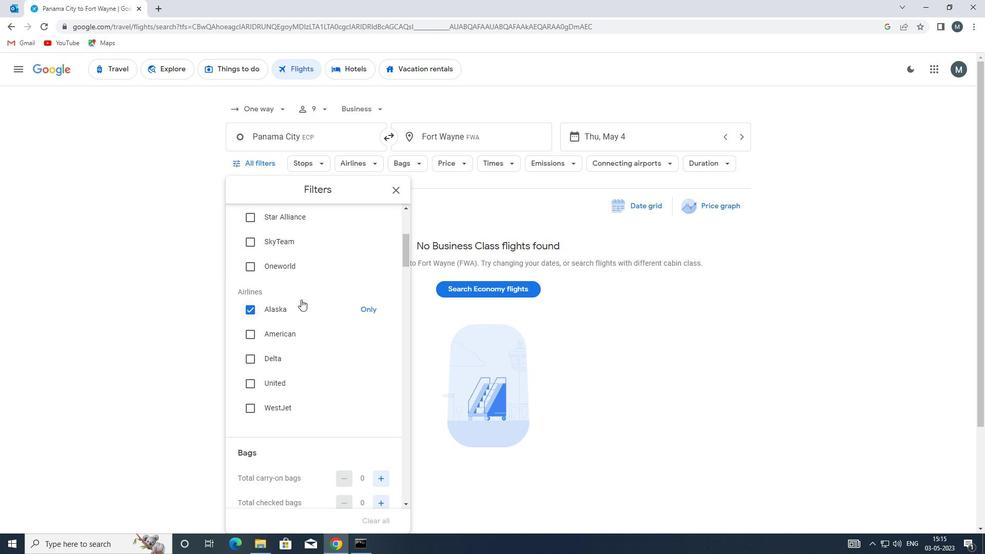 
Action: Mouse scrolled (301, 299) with delta (0, 0)
Screenshot: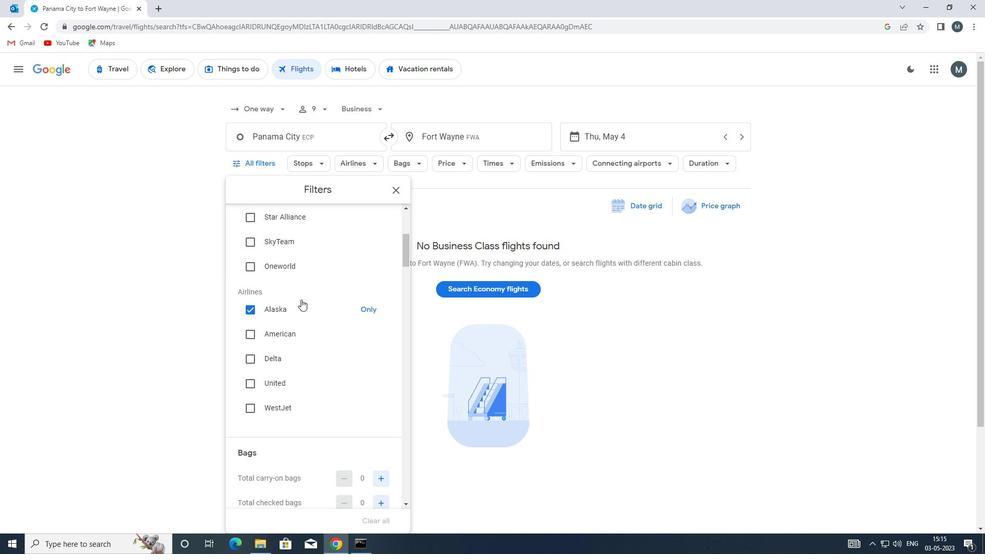 
Action: Mouse moved to (311, 297)
Screenshot: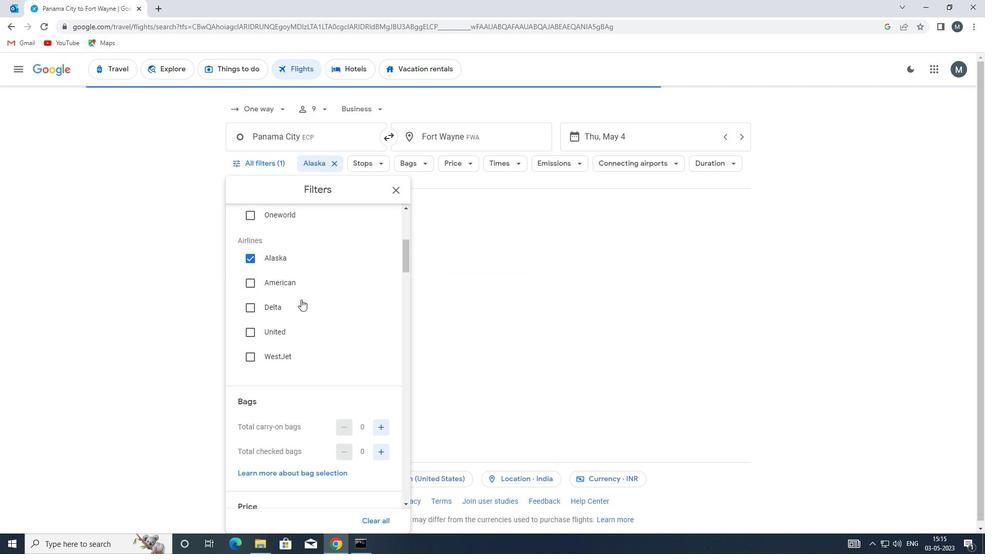 
Action: Mouse scrolled (311, 297) with delta (0, 0)
Screenshot: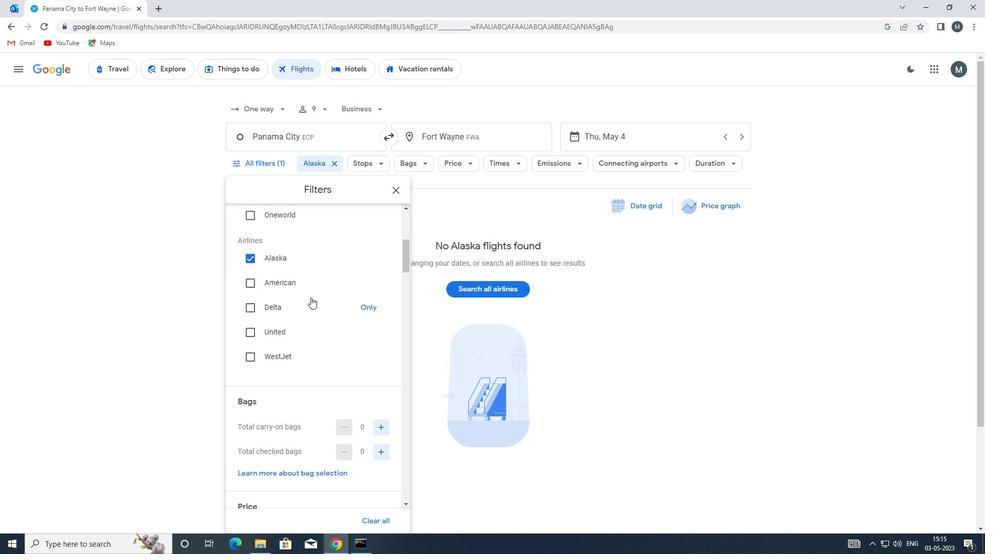 
Action: Mouse moved to (311, 297)
Screenshot: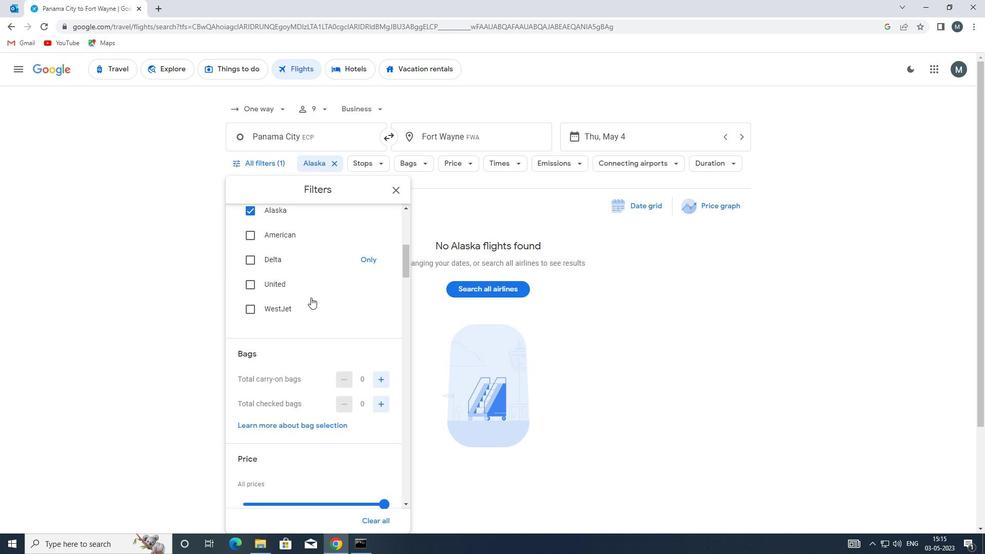 
Action: Mouse scrolled (311, 297) with delta (0, 0)
Screenshot: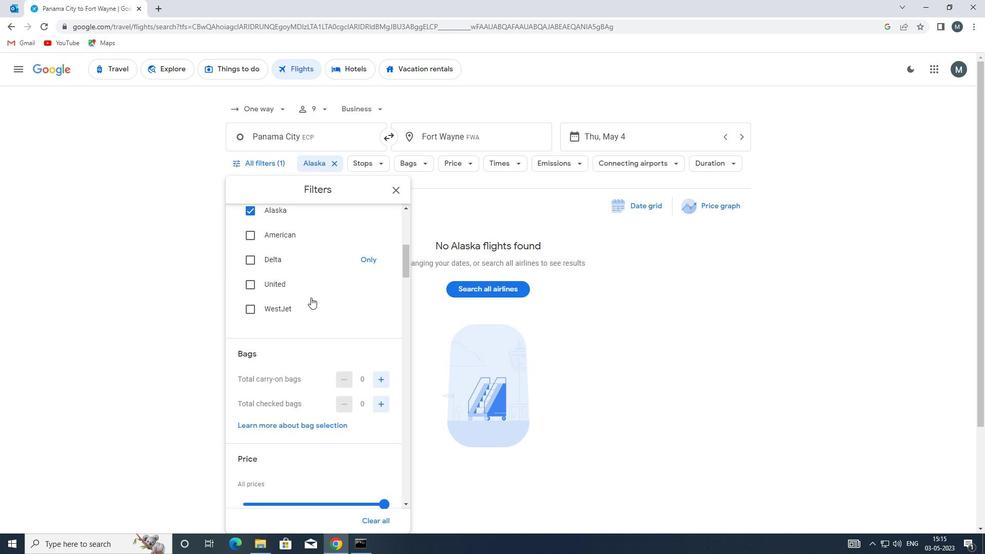 
Action: Mouse moved to (381, 345)
Screenshot: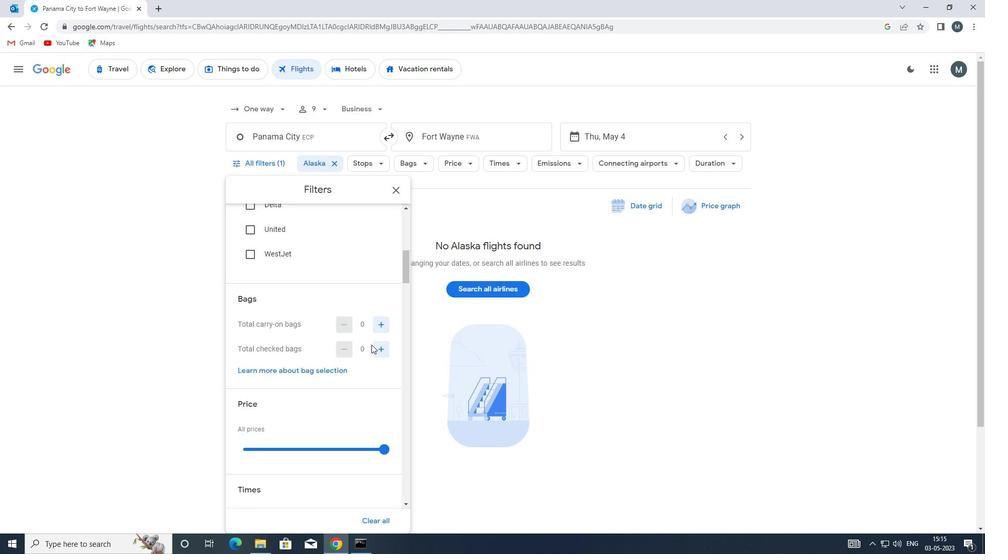 
Action: Mouse pressed left at (381, 345)
Screenshot: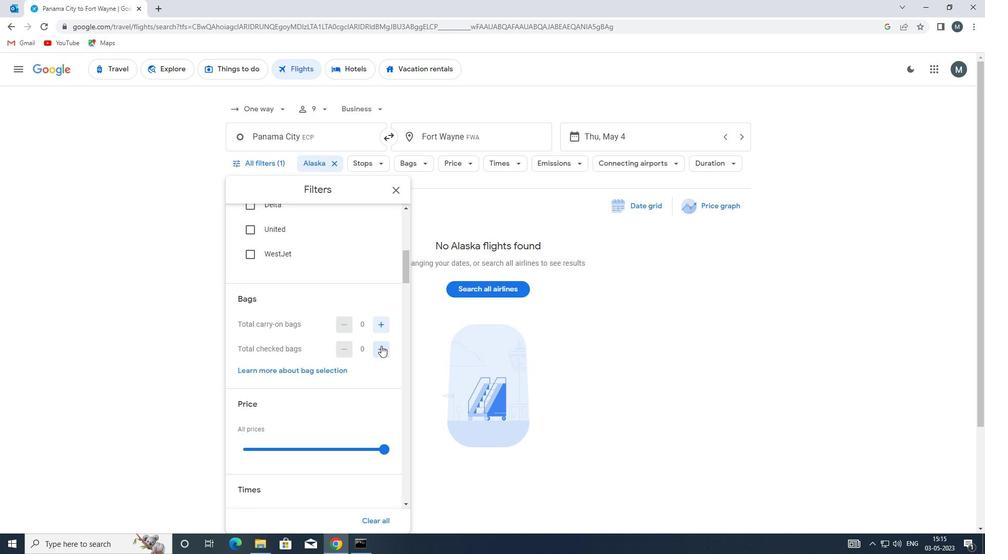 
Action: Mouse pressed left at (381, 345)
Screenshot: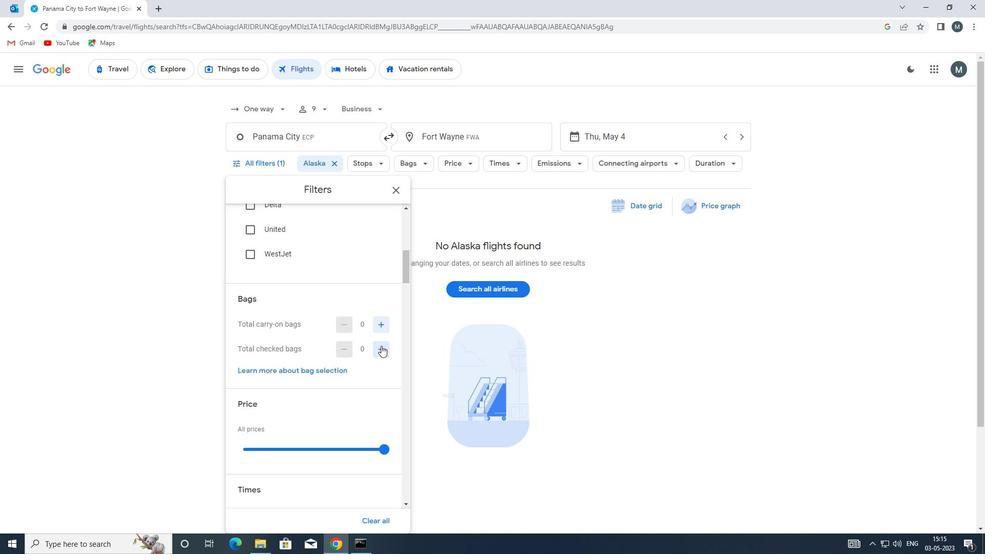 
Action: Mouse pressed left at (381, 345)
Screenshot: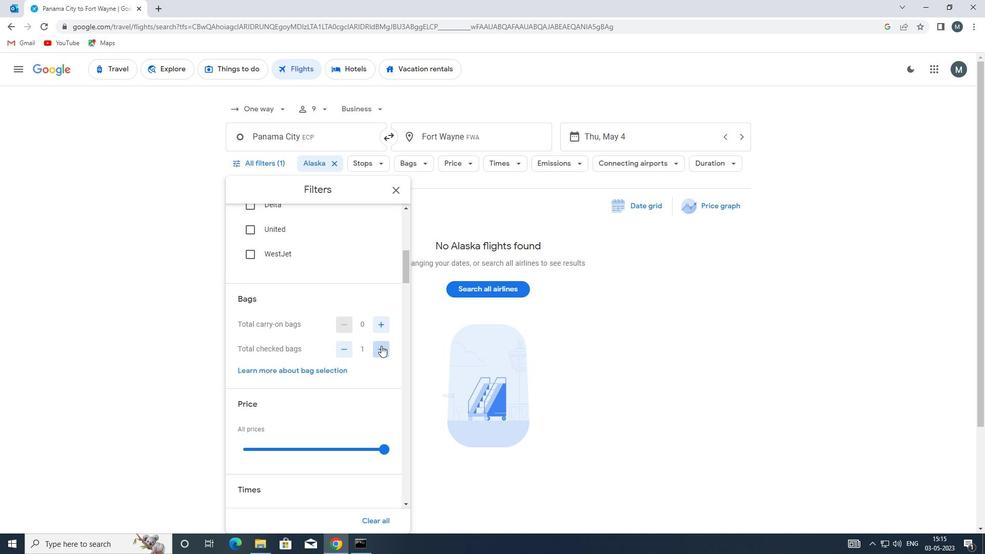 
Action: Mouse moved to (381, 345)
Screenshot: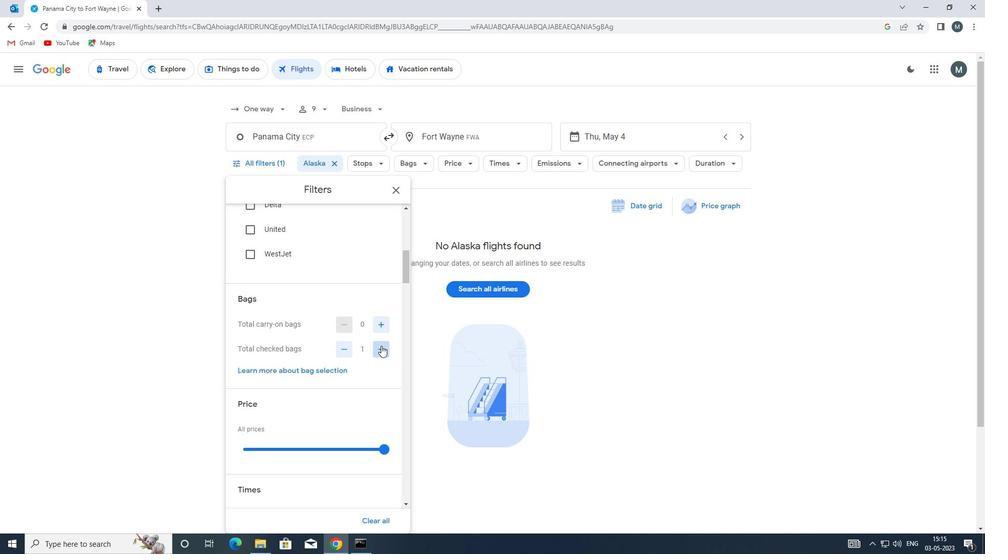 
Action: Mouse pressed left at (381, 345)
Screenshot: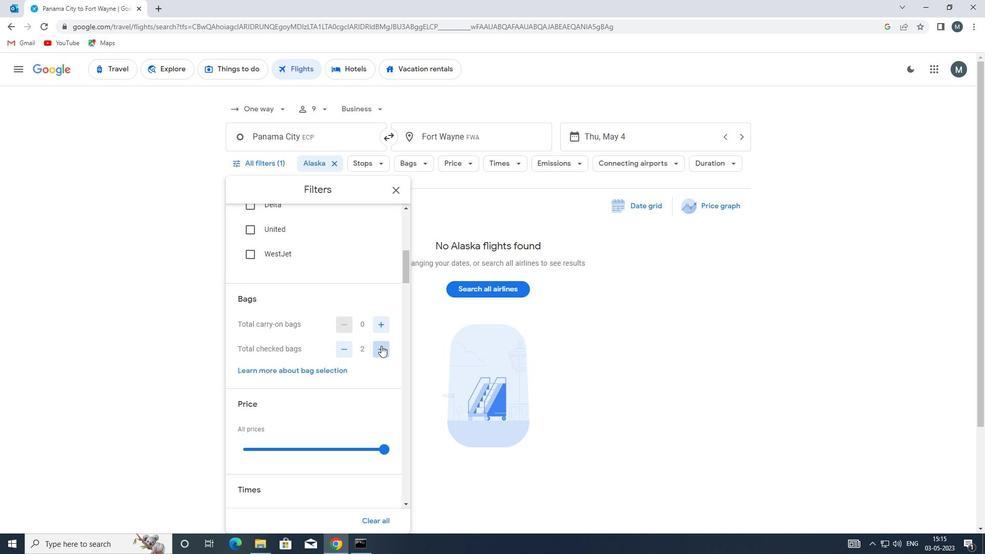 
Action: Mouse pressed left at (381, 345)
Screenshot: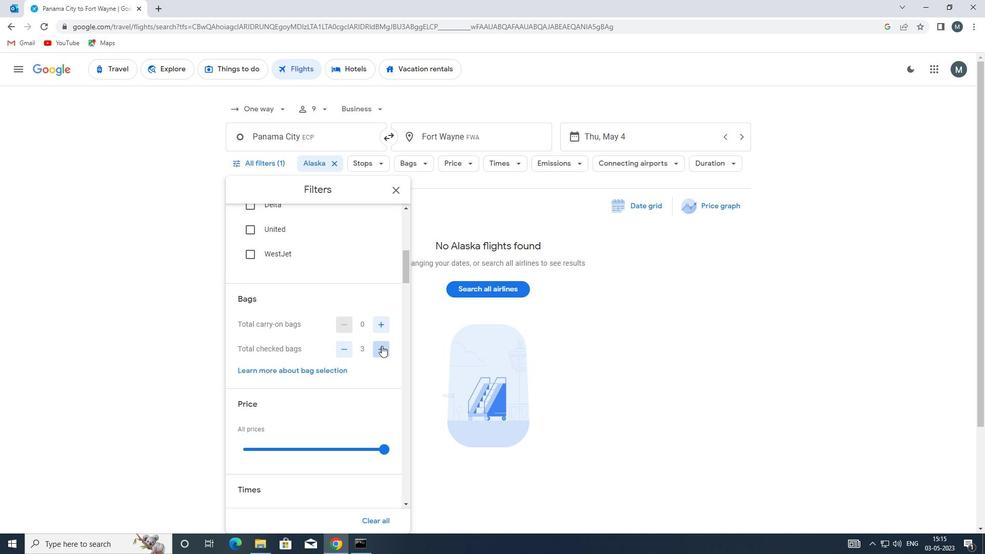 
Action: Mouse pressed left at (381, 345)
Screenshot: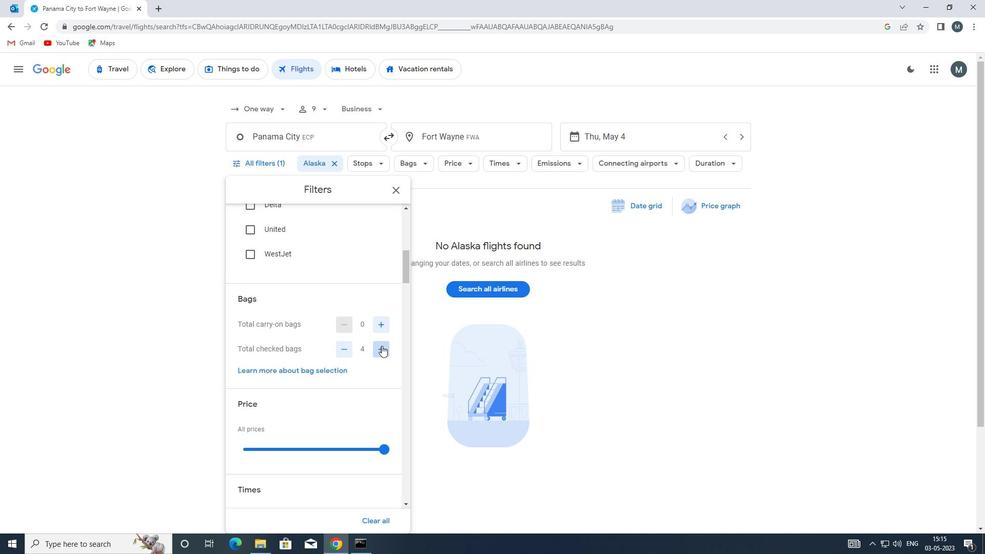 
Action: Mouse moved to (381, 346)
Screenshot: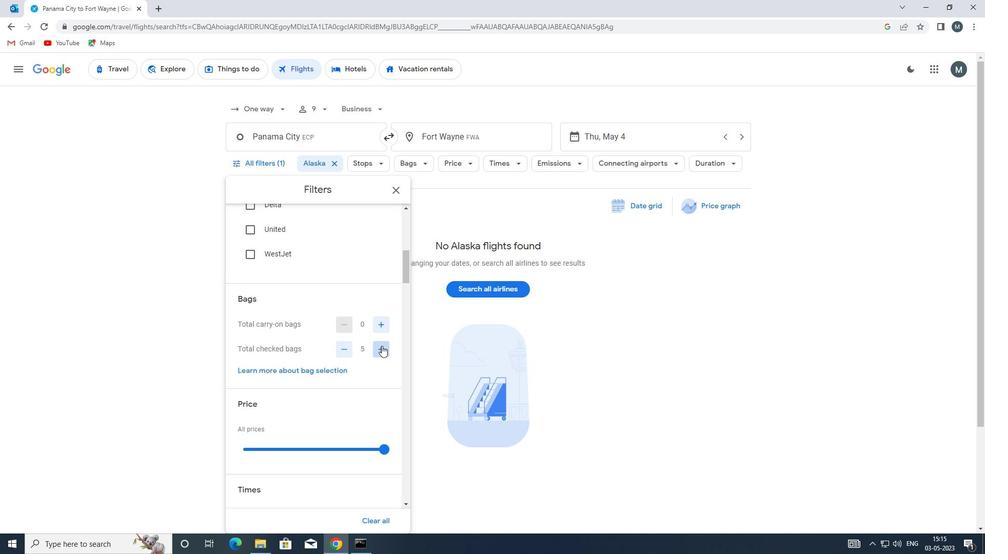 
Action: Mouse pressed left at (381, 346)
Screenshot: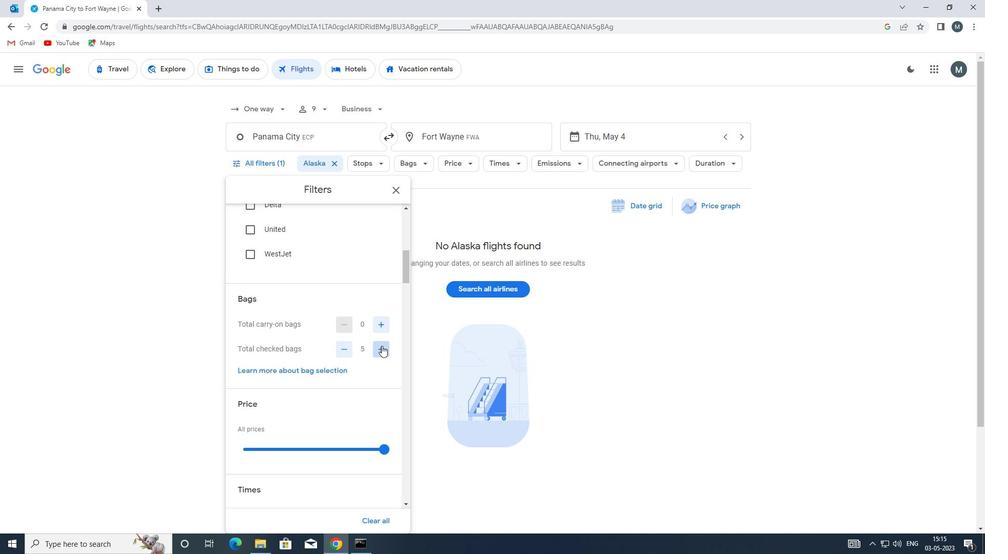 
Action: Mouse pressed left at (381, 346)
Screenshot: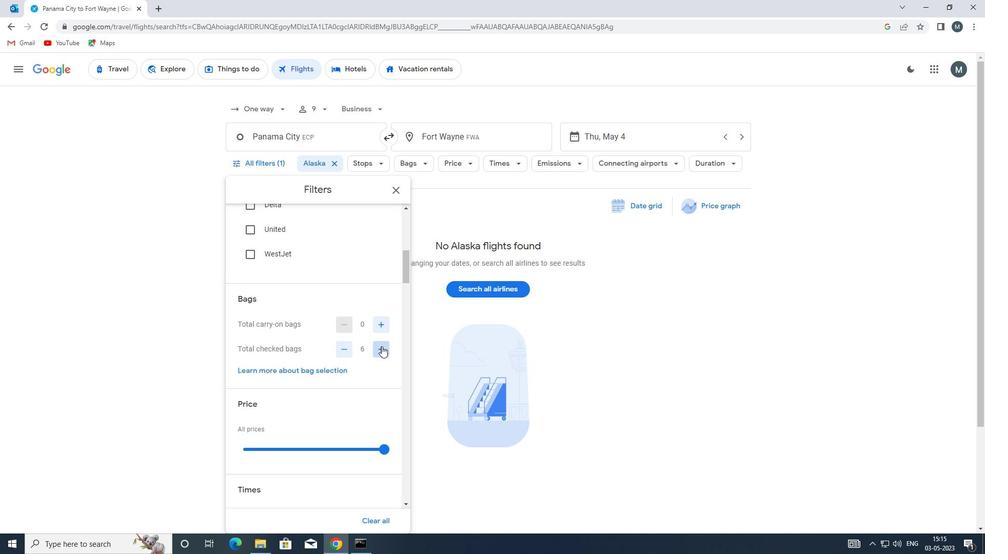 
Action: Mouse pressed left at (381, 346)
Screenshot: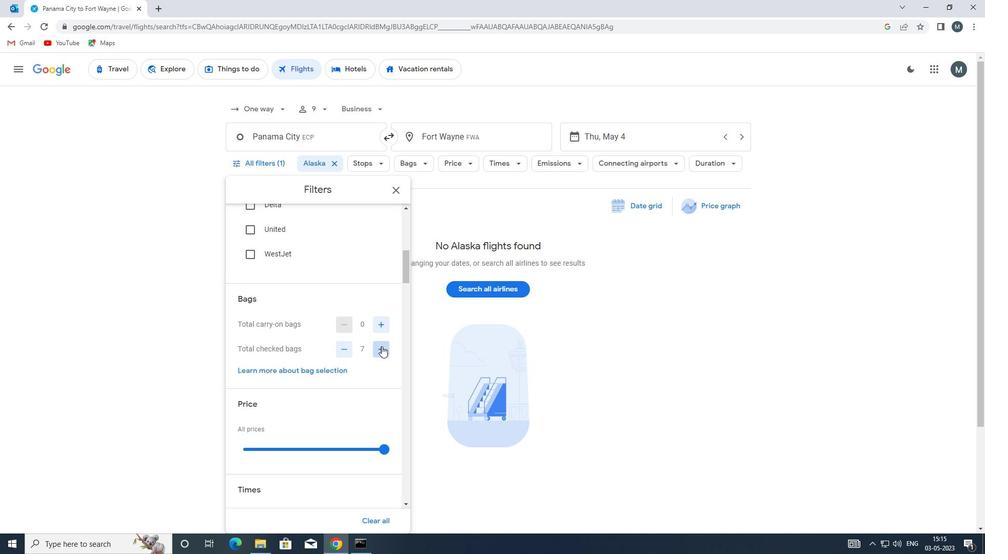 
Action: Mouse pressed left at (381, 346)
Screenshot: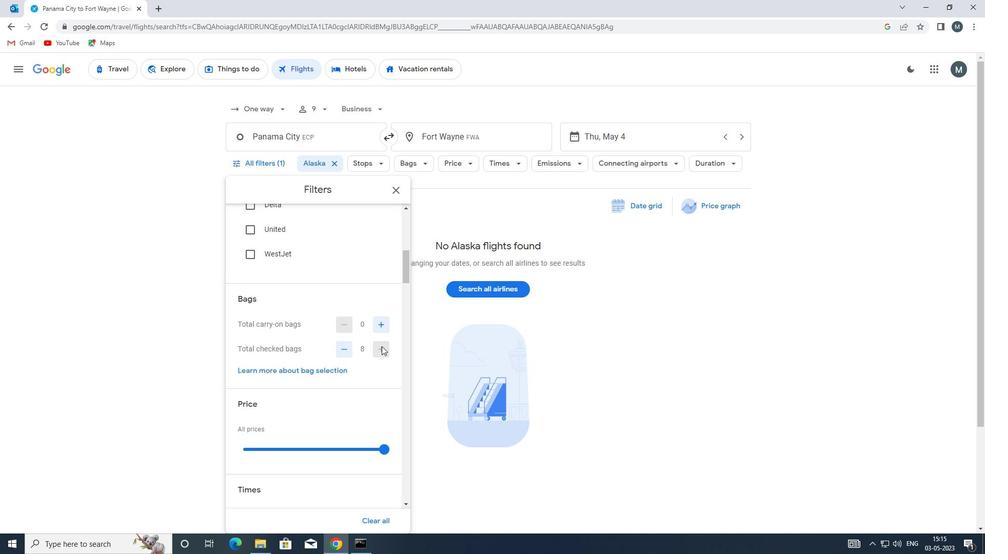 
Action: Mouse pressed left at (381, 346)
Screenshot: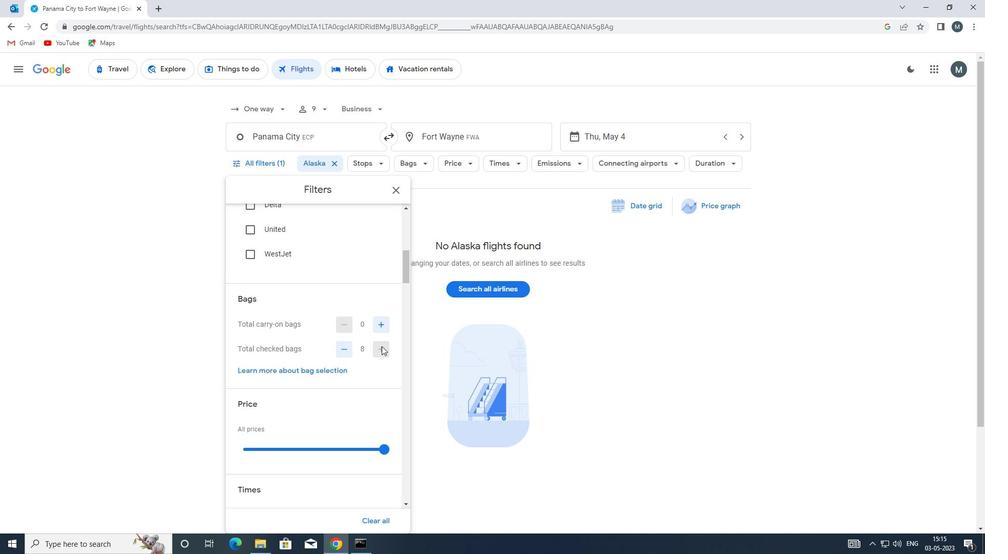 
Action: Mouse moved to (340, 334)
Screenshot: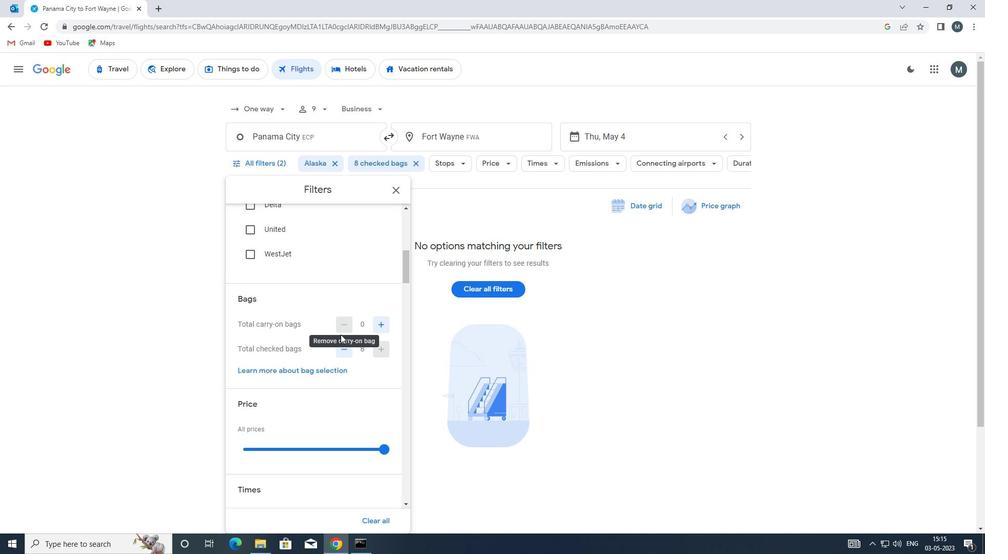 
Action: Mouse scrolled (340, 334) with delta (0, 0)
Screenshot: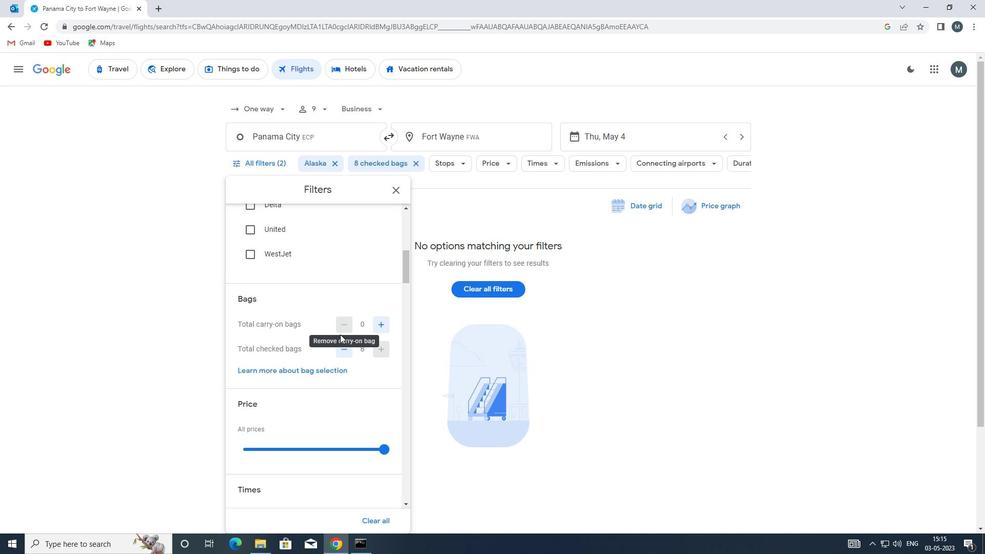 
Action: Mouse moved to (337, 335)
Screenshot: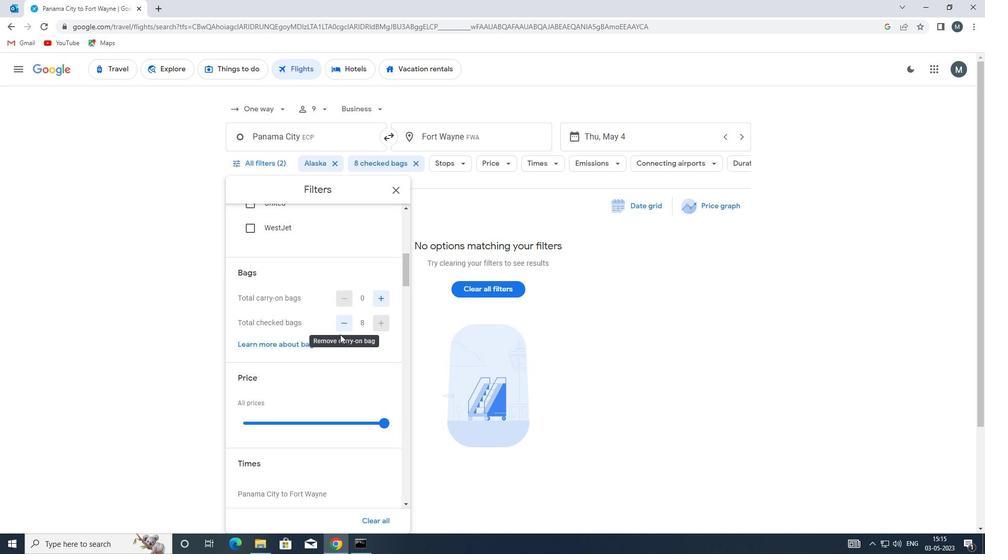 
Action: Mouse scrolled (337, 334) with delta (0, 0)
Screenshot: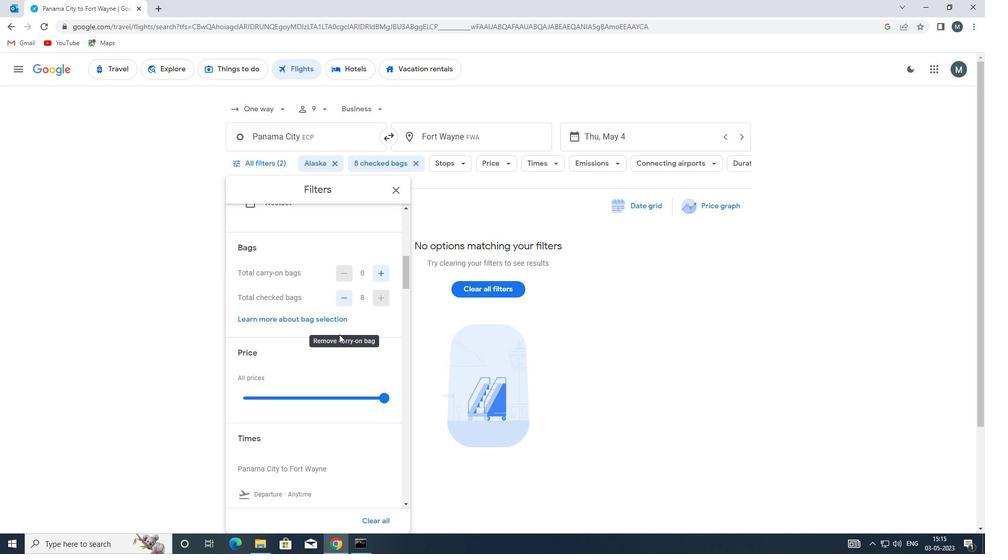 
Action: Mouse moved to (290, 344)
Screenshot: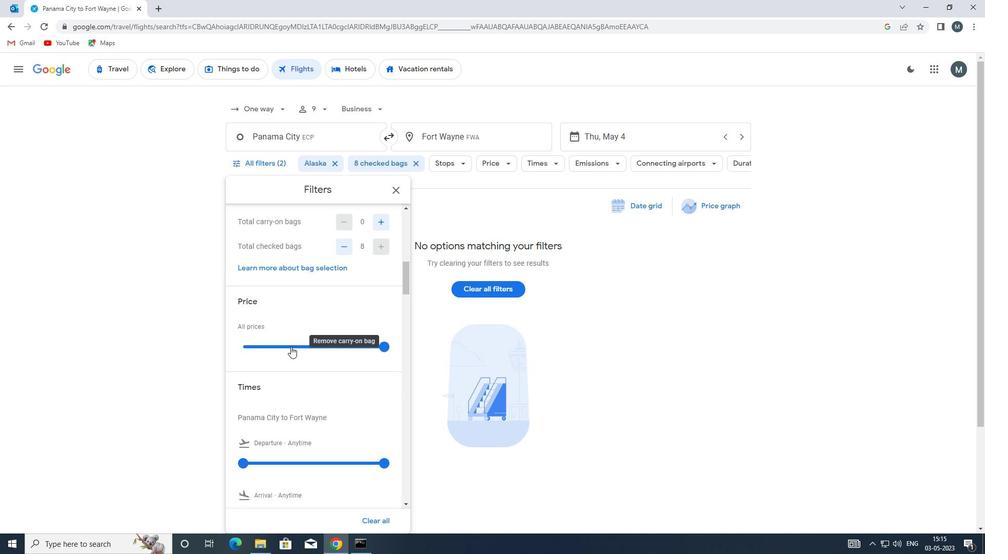
Action: Mouse pressed left at (290, 344)
Screenshot: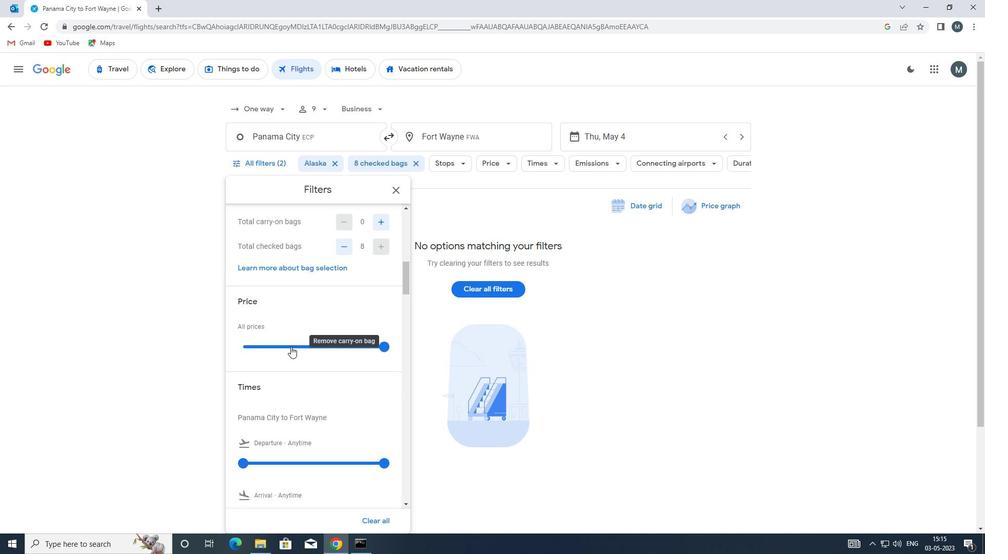 
Action: Mouse moved to (291, 344)
Screenshot: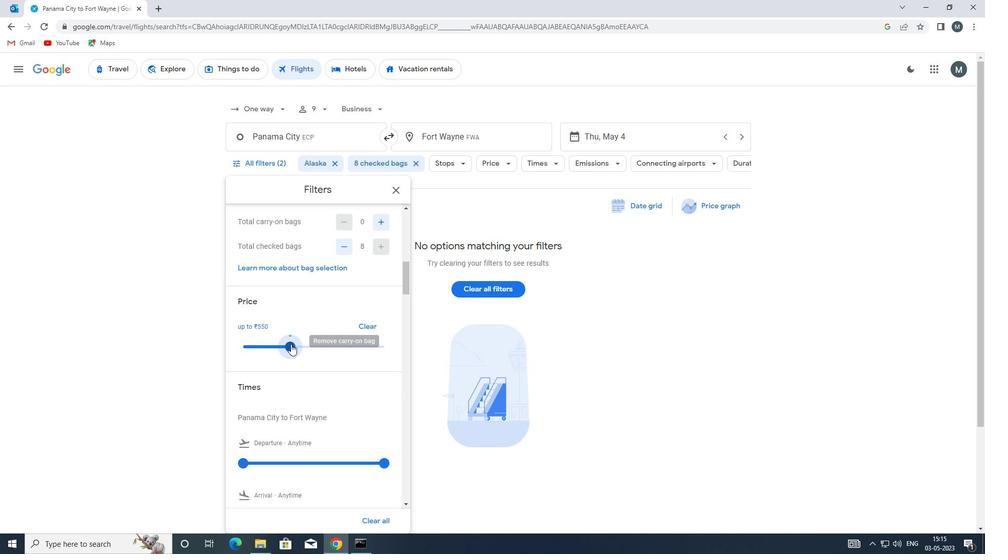 
Action: Mouse pressed left at (291, 344)
Screenshot: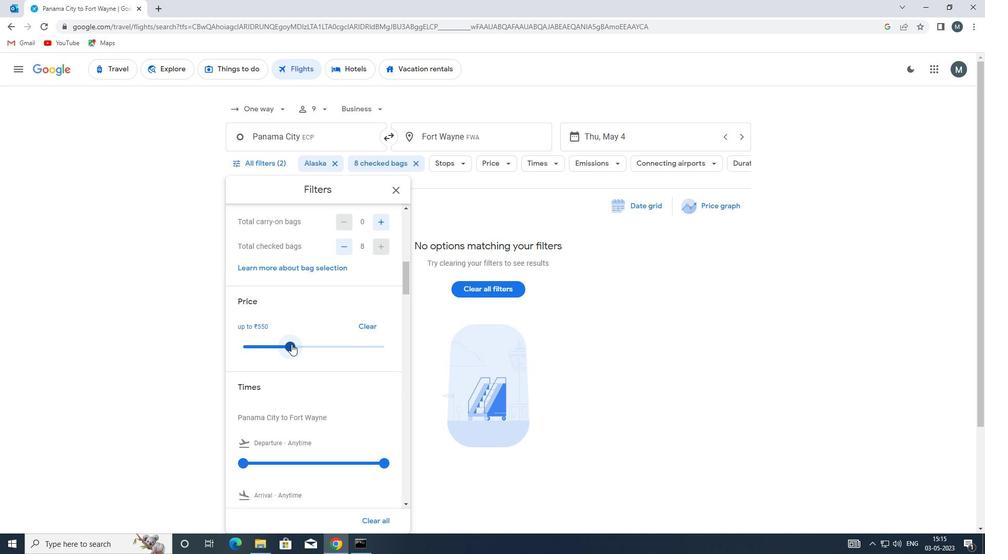 
Action: Mouse moved to (317, 340)
Screenshot: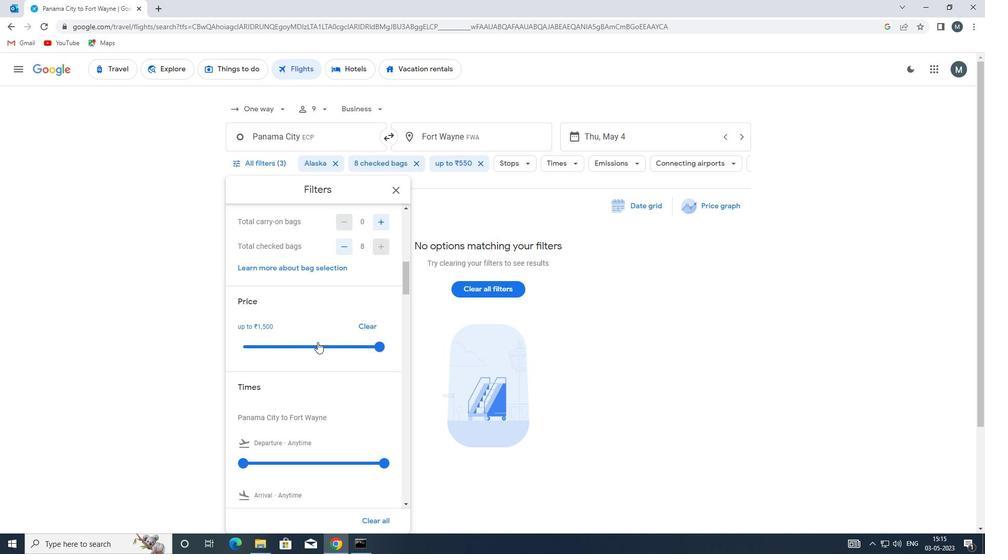 
Action: Mouse scrolled (317, 340) with delta (0, 0)
Screenshot: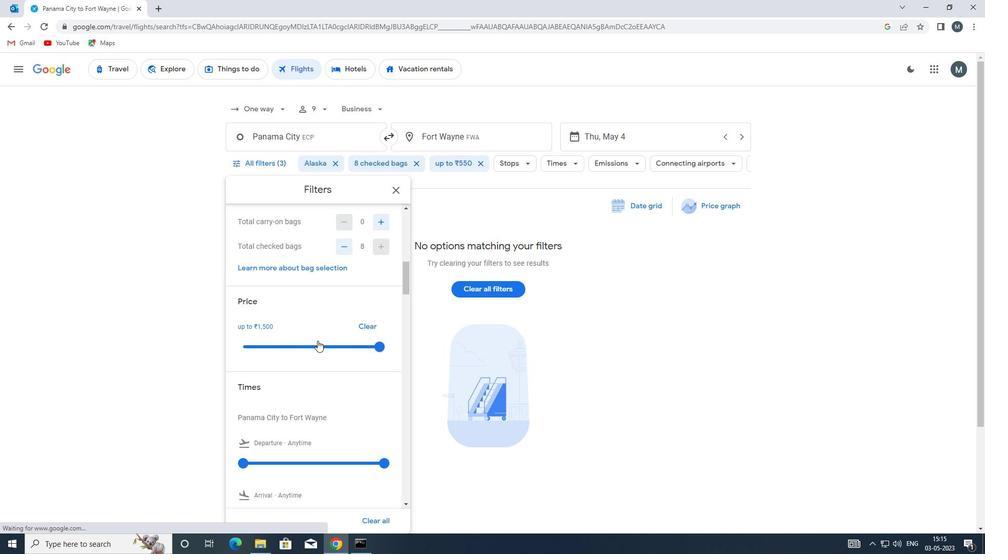
Action: Mouse scrolled (317, 340) with delta (0, 0)
Screenshot: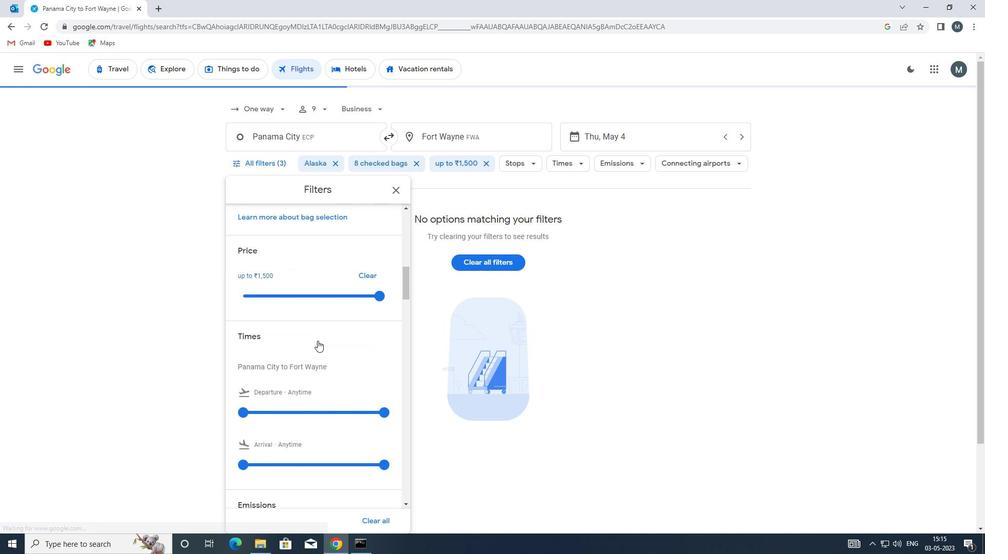 
Action: Mouse moved to (246, 359)
Screenshot: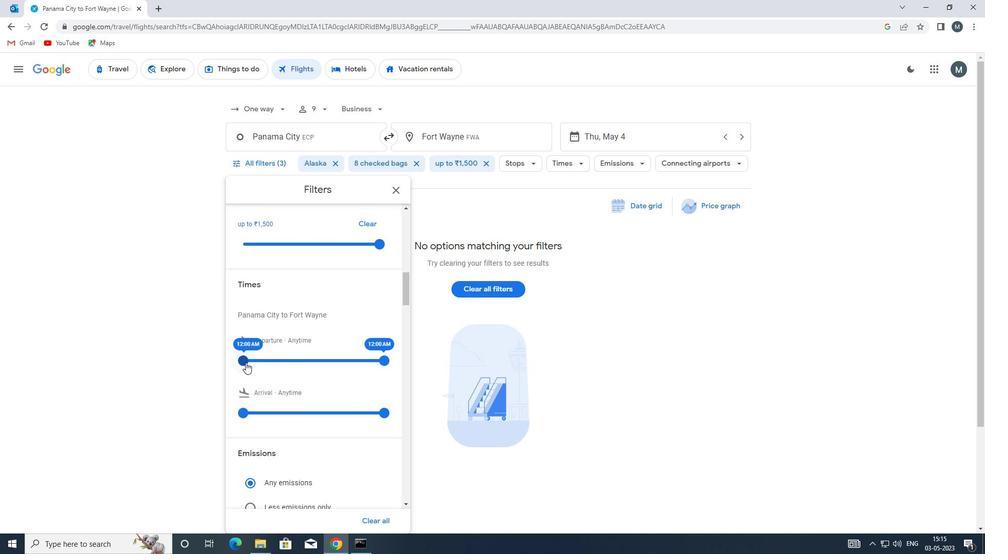 
Action: Mouse pressed left at (246, 359)
Screenshot: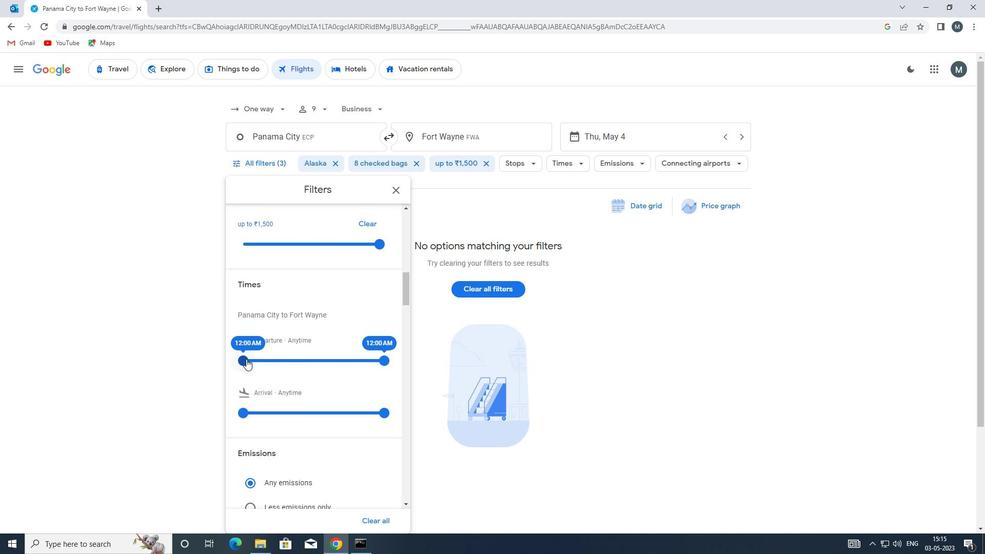 
Action: Mouse moved to (370, 356)
Screenshot: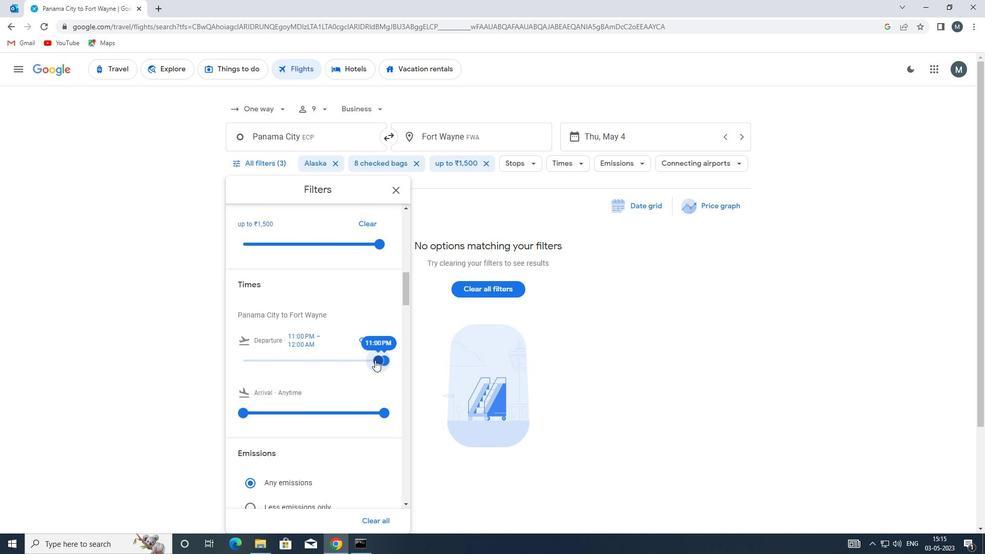 
Action: Mouse scrolled (370, 356) with delta (0, 0)
Screenshot: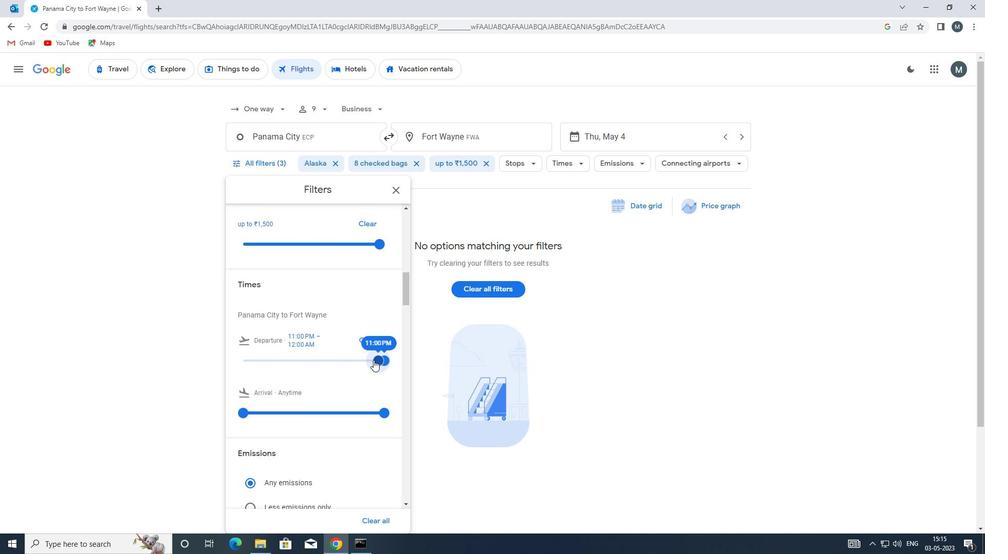 
Action: Mouse scrolled (370, 356) with delta (0, 0)
Screenshot: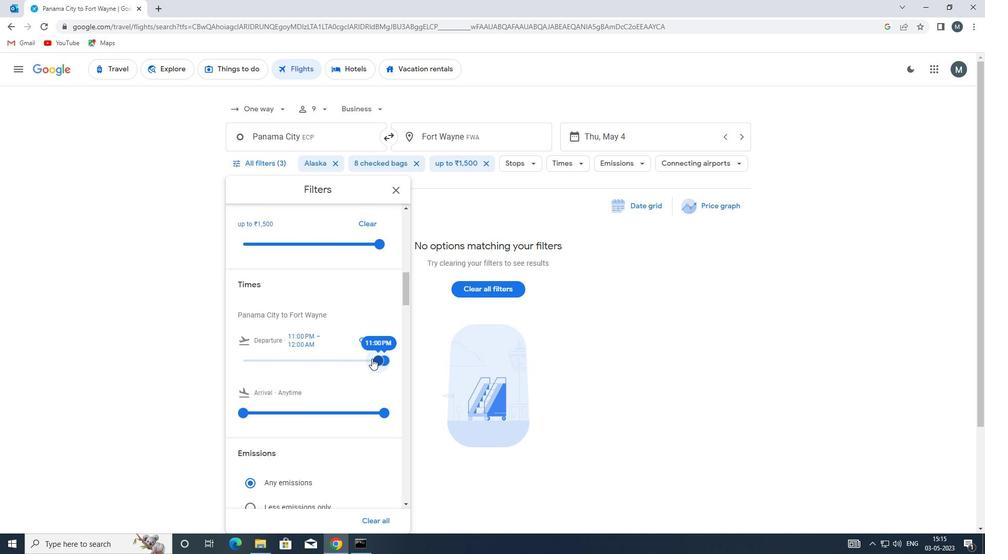 
Action: Mouse moved to (398, 188)
Screenshot: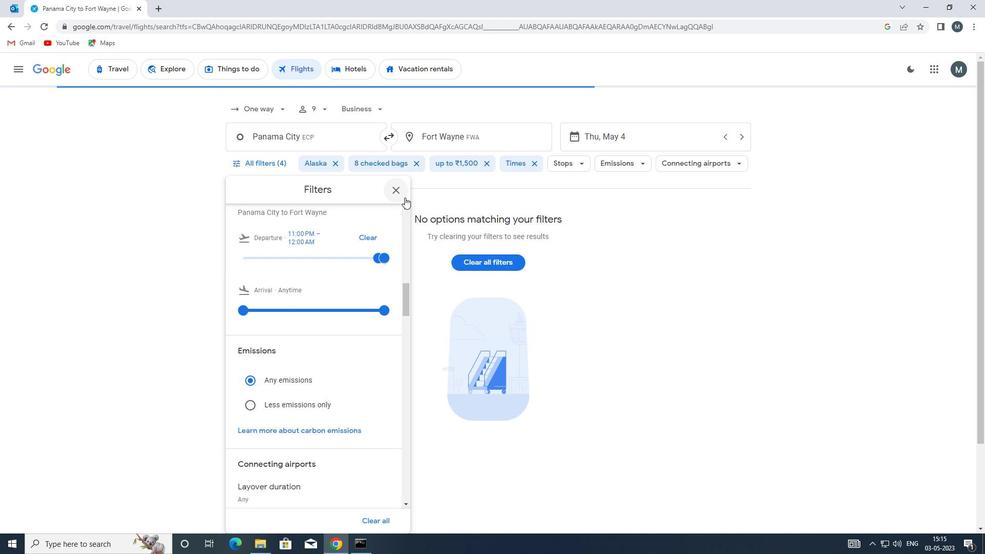 
Action: Mouse pressed left at (398, 188)
Screenshot: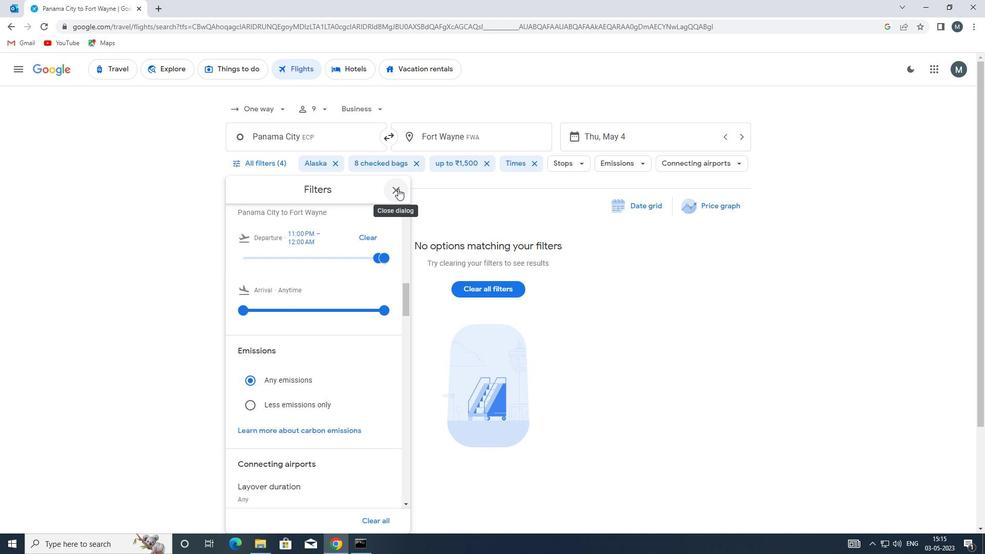 
